 Task: Open Card Card0000000038 in Board Board0000000010 in Workspace WS0000000004 in Trello. Add Member Nikrathi889@gmail.com to Card Card0000000038 in Board Board0000000010 in Workspace WS0000000004 in Trello. Add Yellow Label titled Label0000000038 to Card Card0000000038 in Board Board0000000010 in Workspace WS0000000004 in Trello. Add Checklist CL0000000038 to Card Card0000000038 in Board Board0000000010 in Workspace WS0000000004 in Trello. Add Dates with Start Date as May 08 2023 and Due Date as May 31 2023 to Card Card0000000038 in Board Board0000000010 in Workspace WS0000000004 in Trello
Action: Mouse moved to (116, 374)
Screenshot: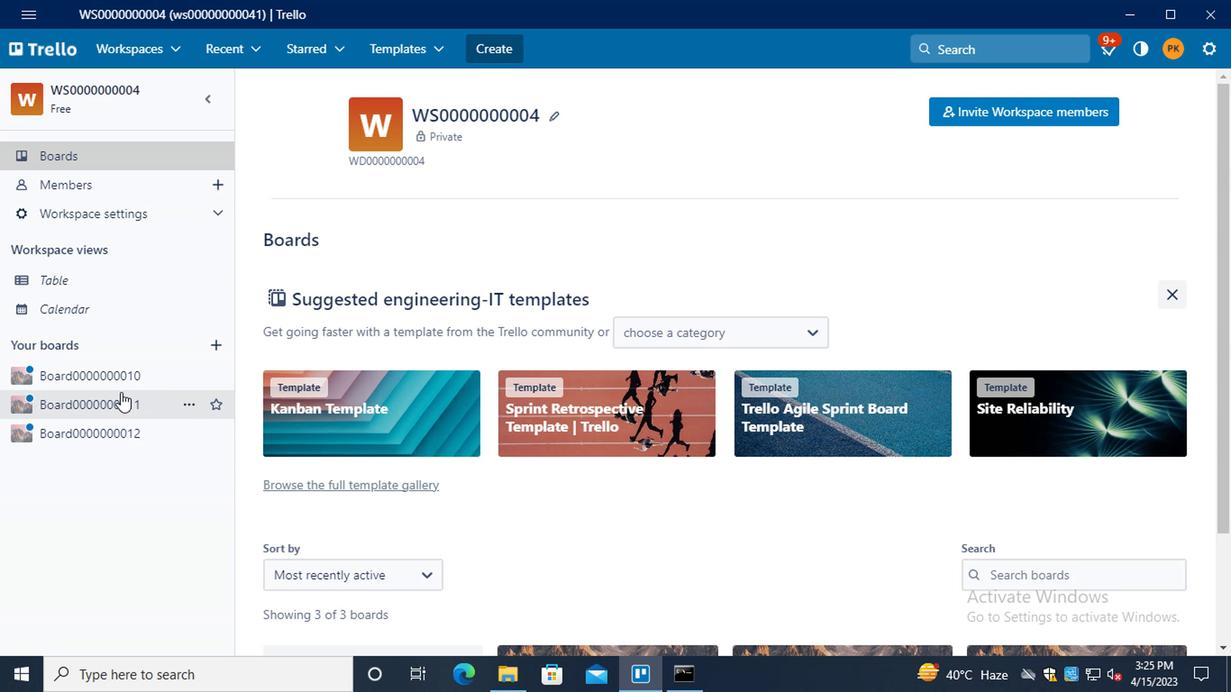 
Action: Mouse pressed left at (116, 374)
Screenshot: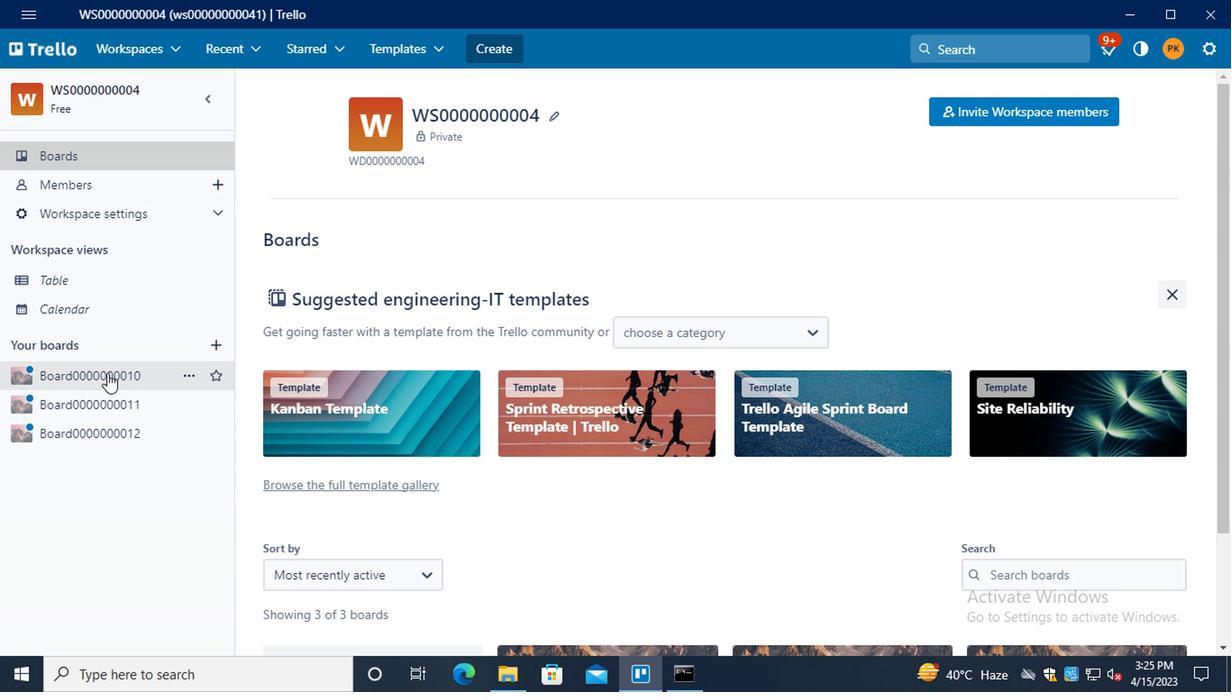 
Action: Mouse moved to (350, 275)
Screenshot: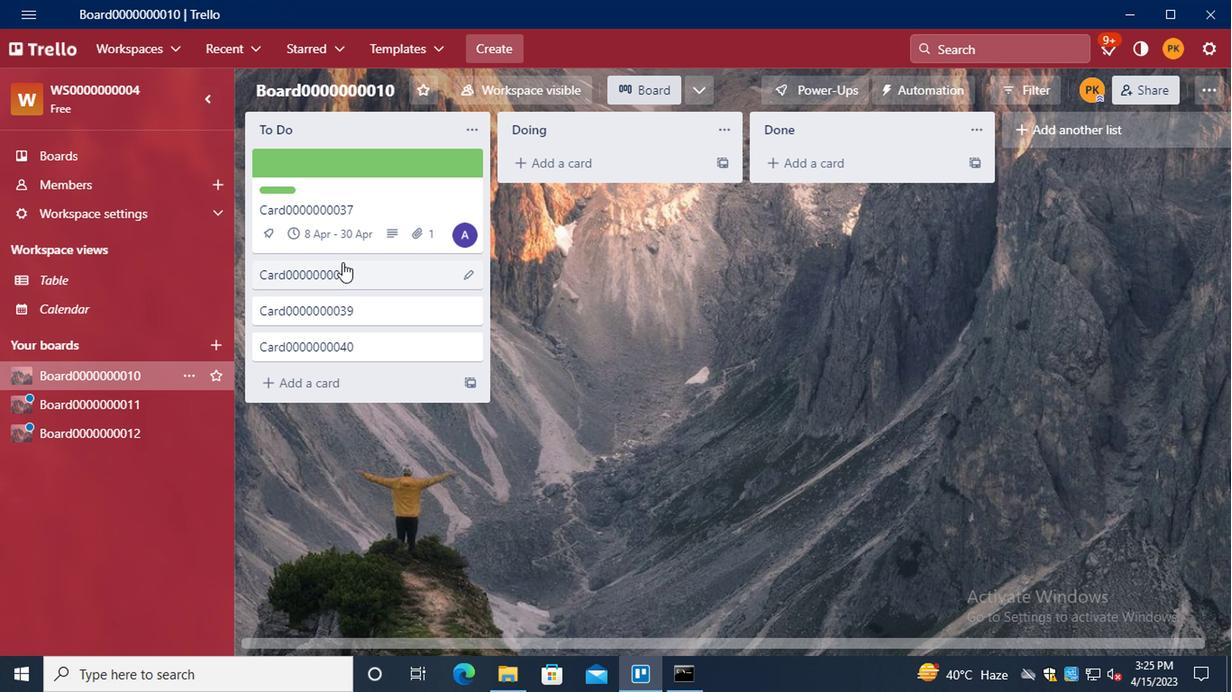 
Action: Mouse pressed left at (350, 275)
Screenshot: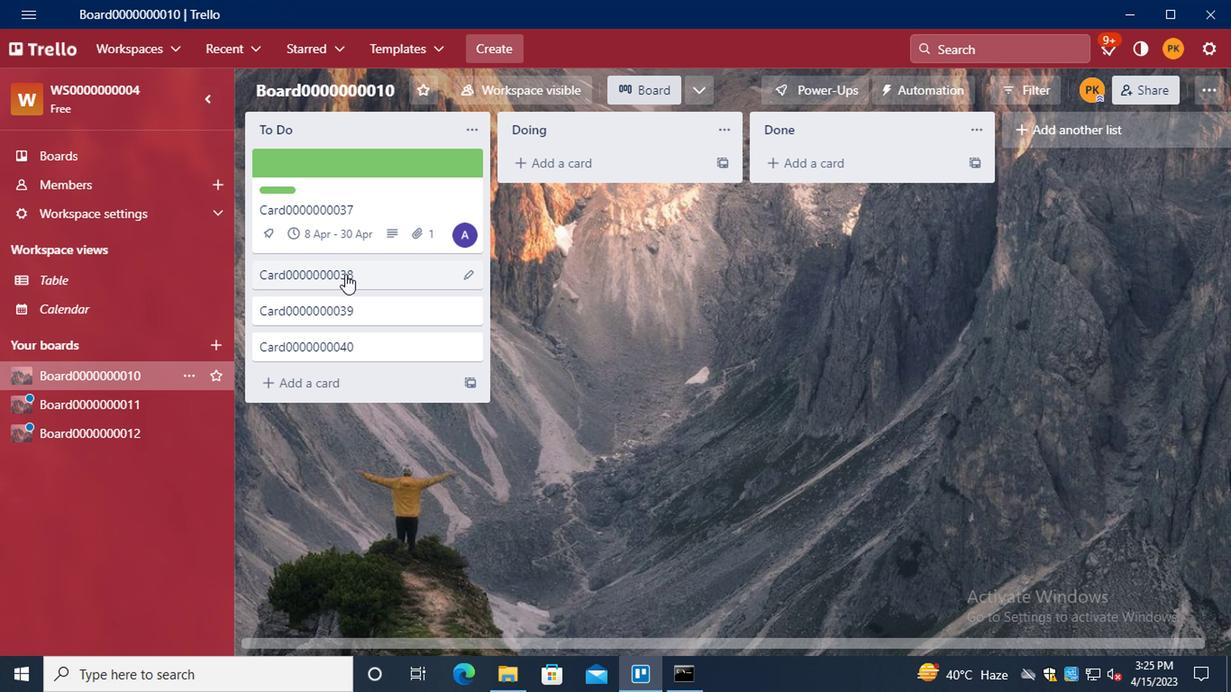 
Action: Mouse moved to (833, 178)
Screenshot: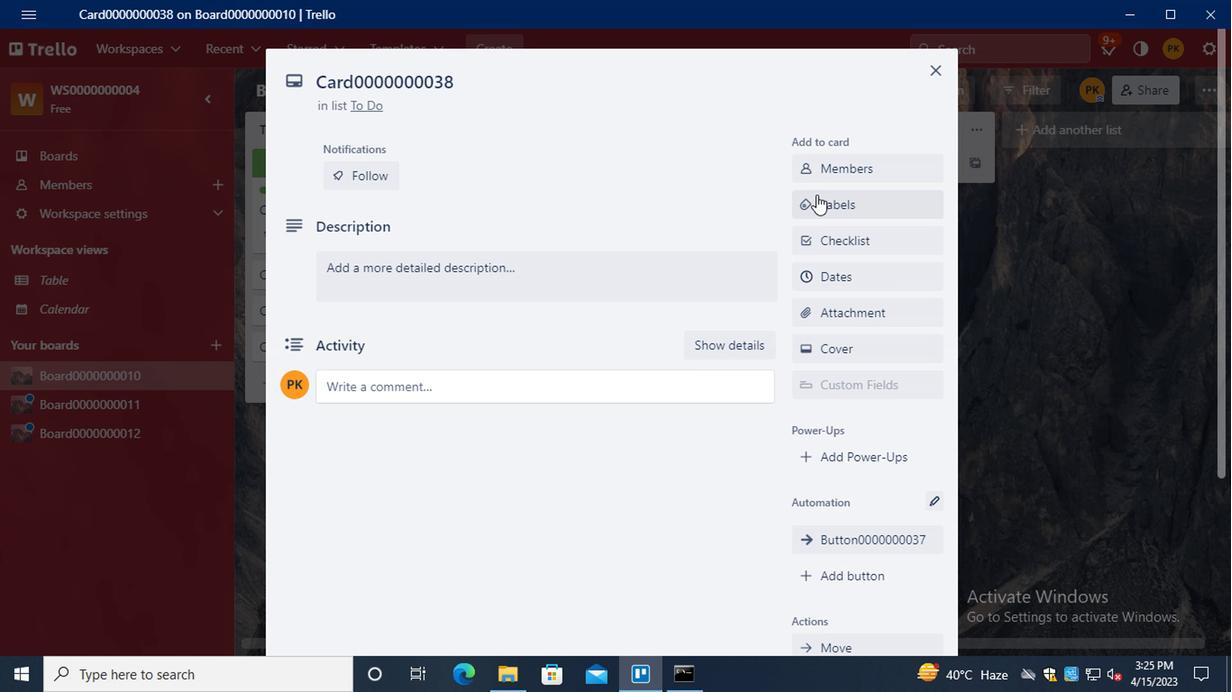 
Action: Mouse pressed left at (833, 178)
Screenshot: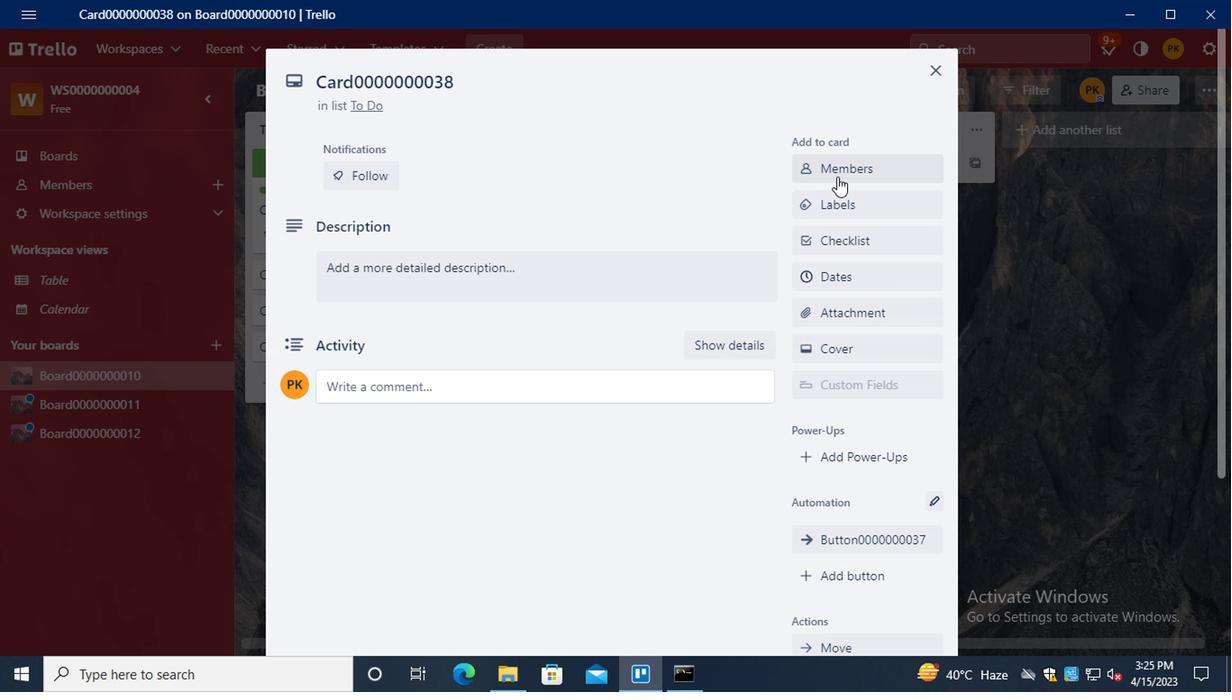 
Action: Mouse moved to (826, 180)
Screenshot: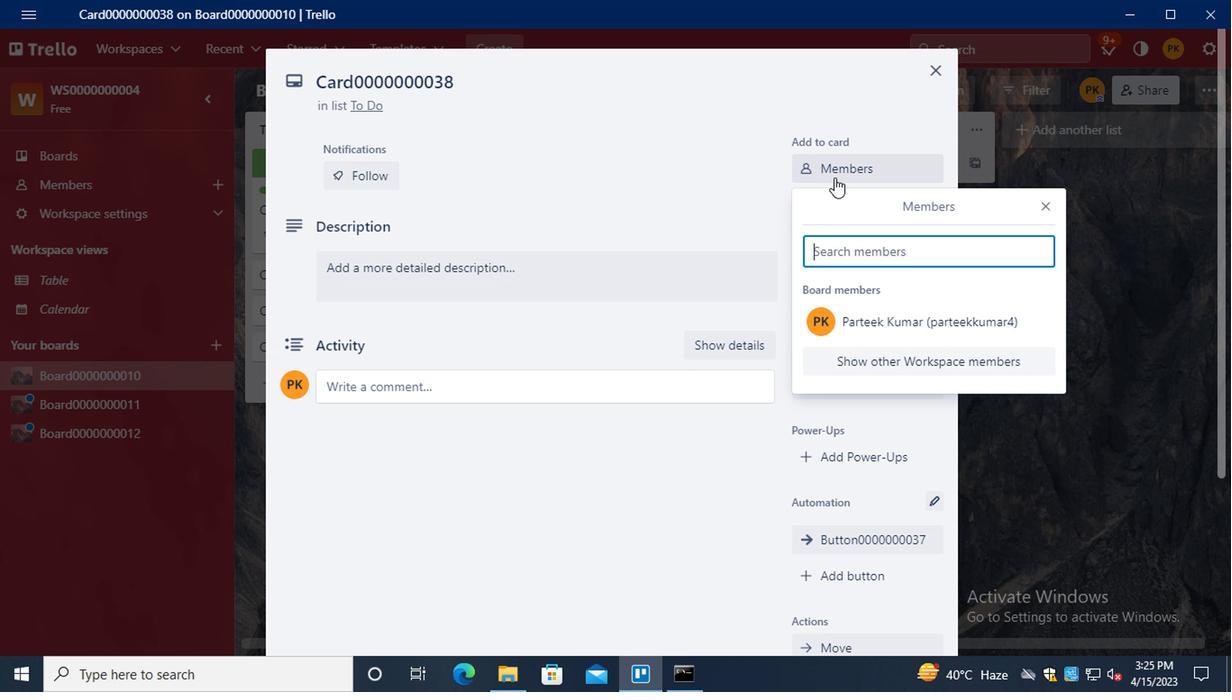 
Action: Key pressed <Key.shift>NI
Screenshot: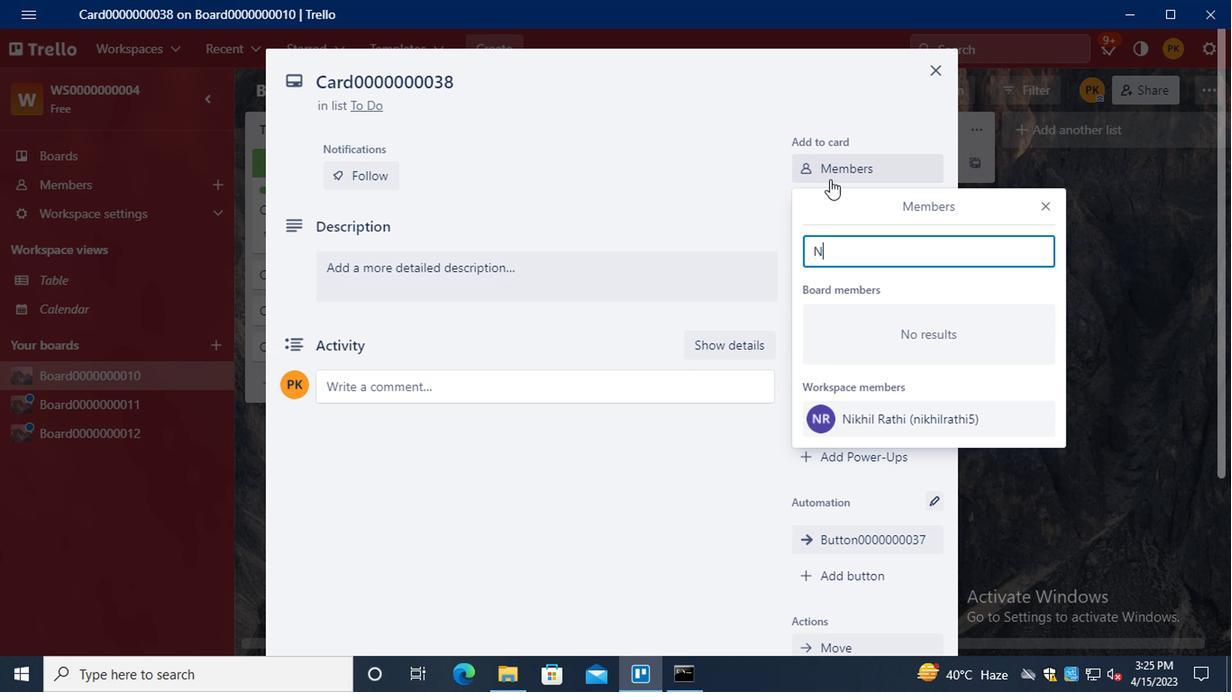 
Action: Mouse moved to (860, 423)
Screenshot: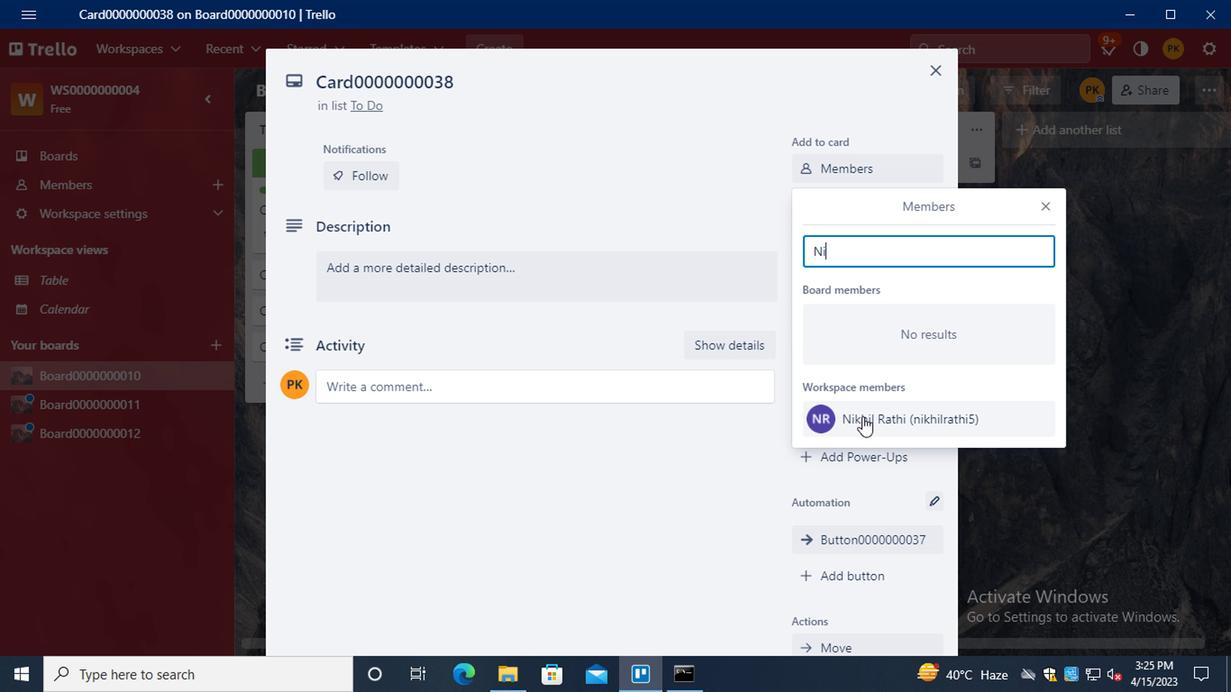 
Action: Mouse pressed left at (860, 423)
Screenshot: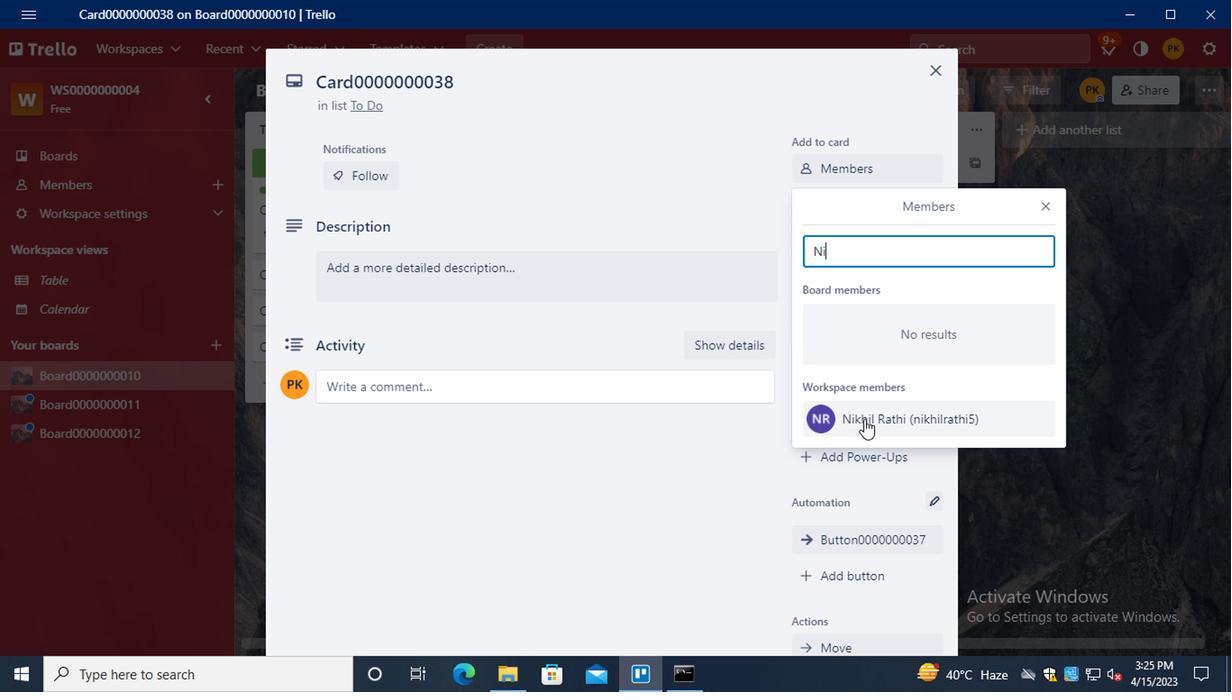 
Action: Mouse moved to (1039, 207)
Screenshot: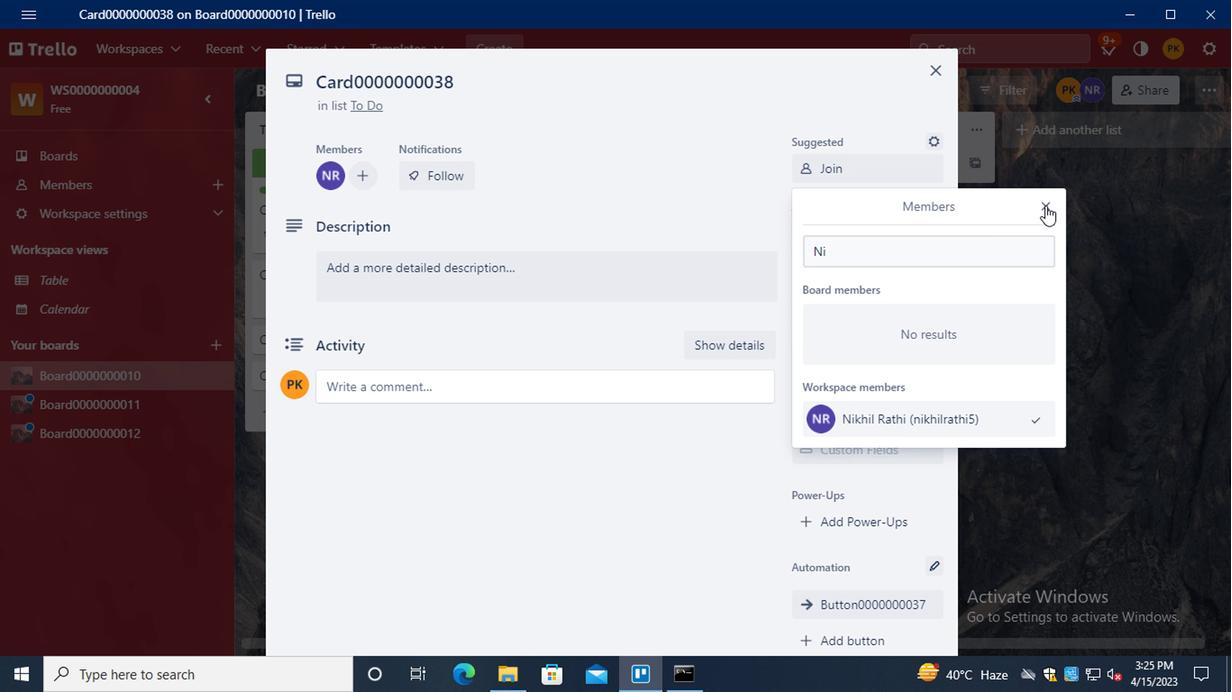 
Action: Mouse pressed left at (1039, 207)
Screenshot: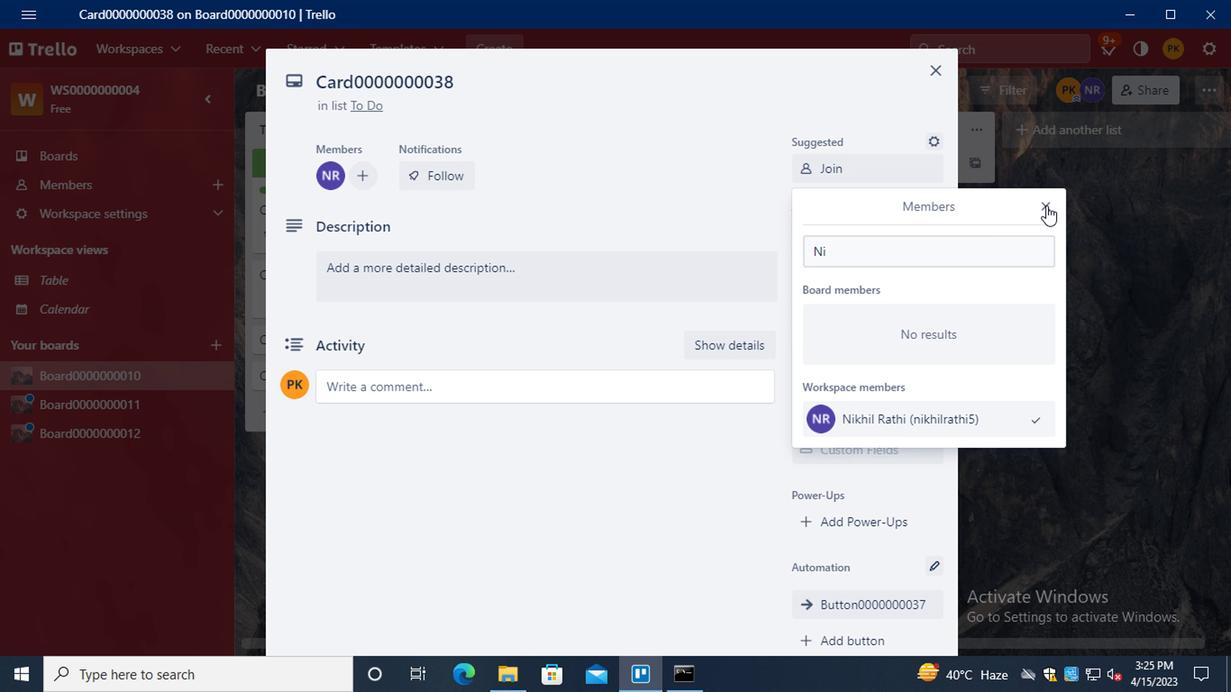 
Action: Mouse moved to (865, 273)
Screenshot: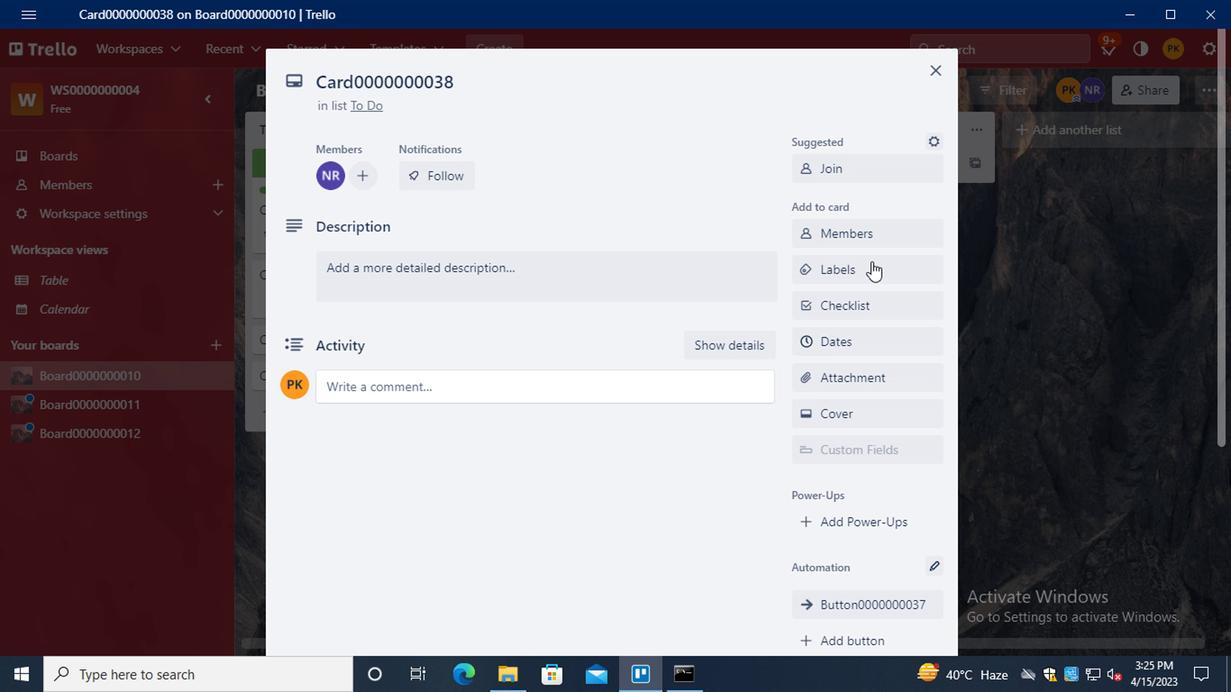 
Action: Mouse pressed left at (865, 273)
Screenshot: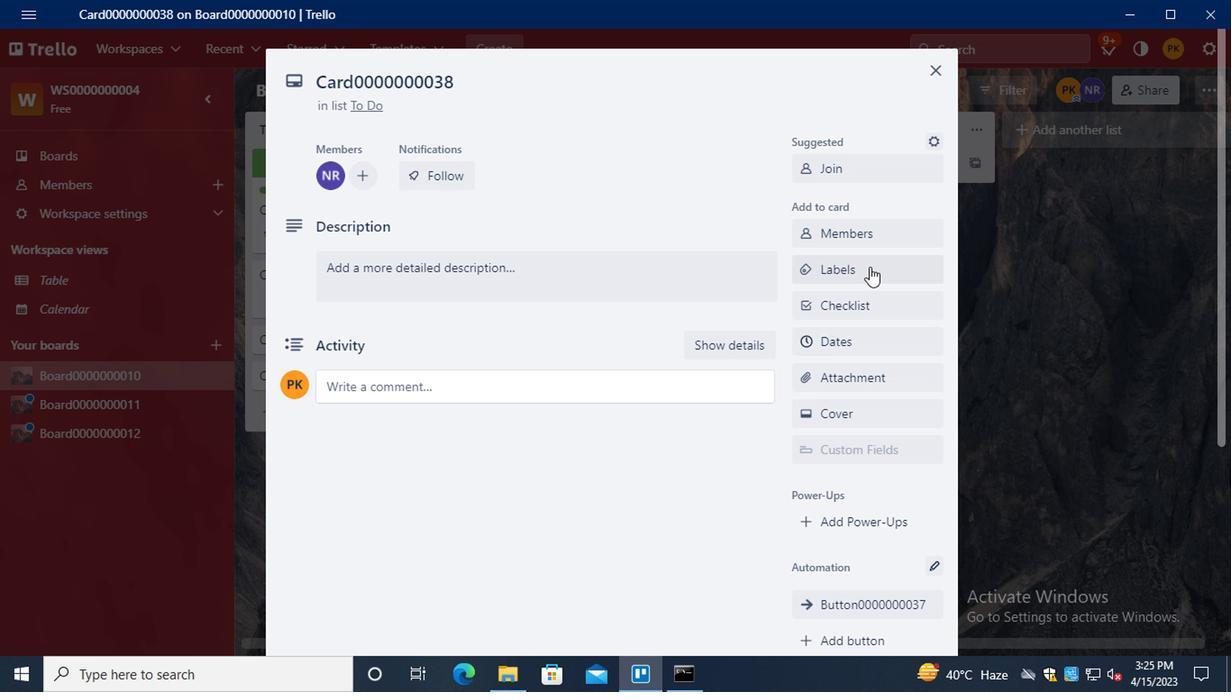 
Action: Mouse moved to (889, 433)
Screenshot: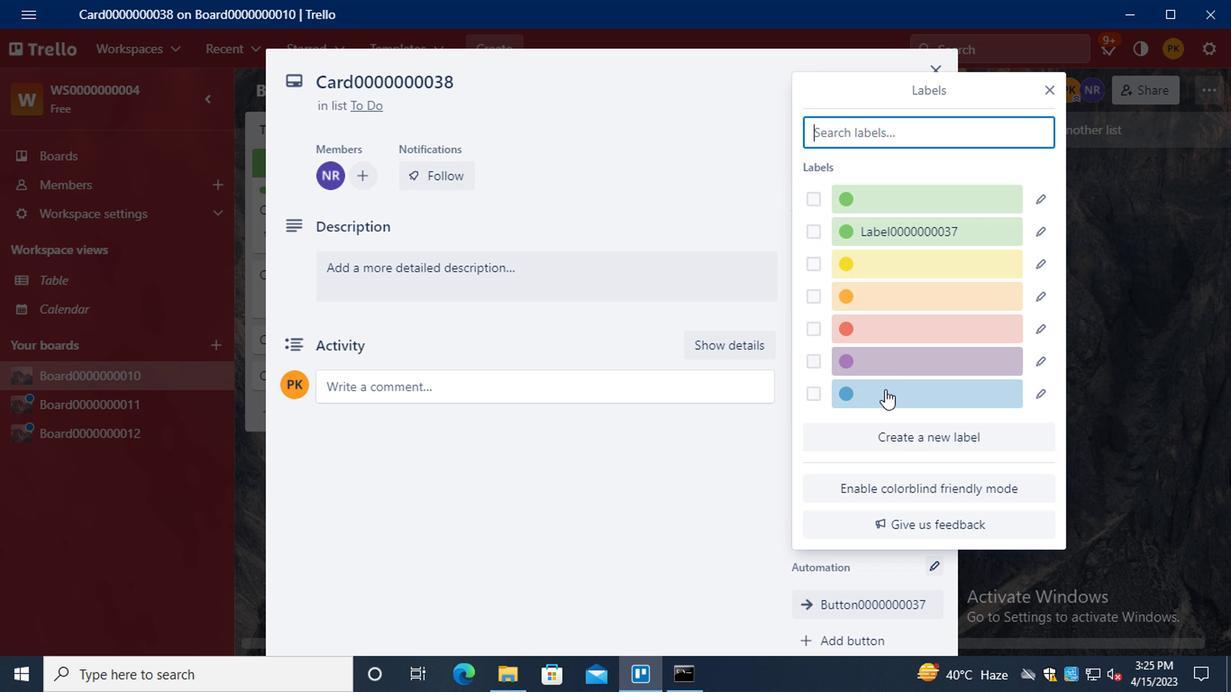 
Action: Mouse pressed left at (889, 433)
Screenshot: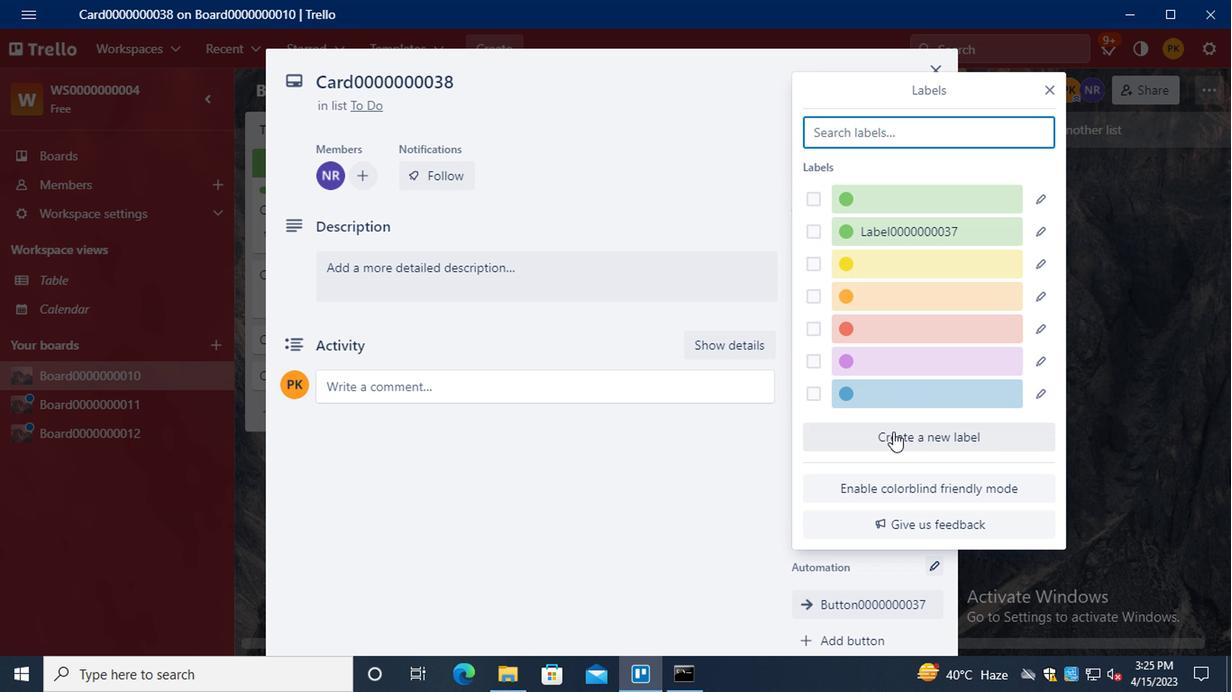 
Action: Mouse moved to (889, 433)
Screenshot: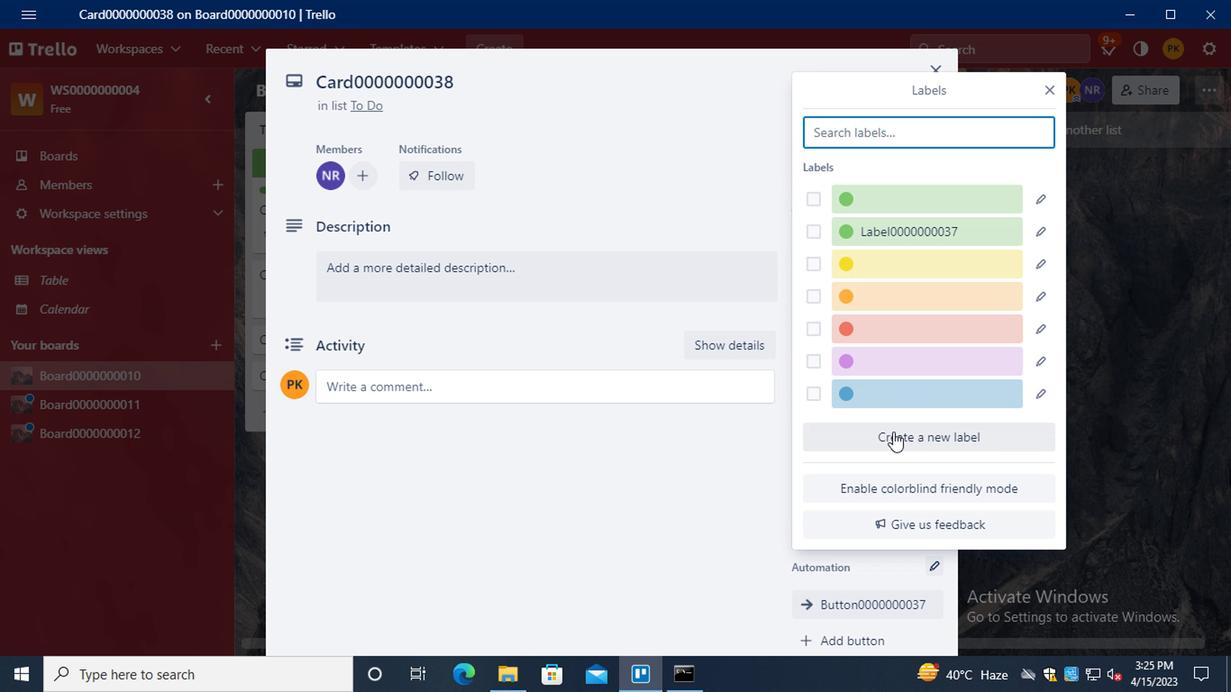 
Action: Key pressed <Key.shift>LABEL
Screenshot: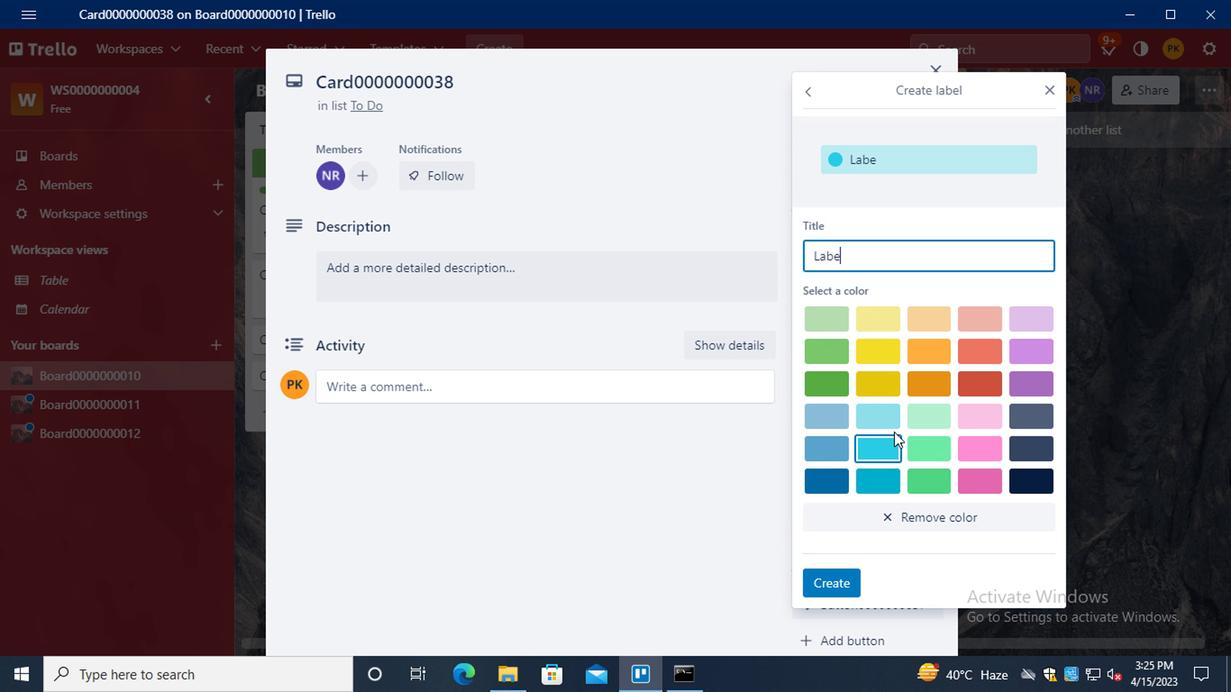 
Action: Mouse moved to (889, 433)
Screenshot: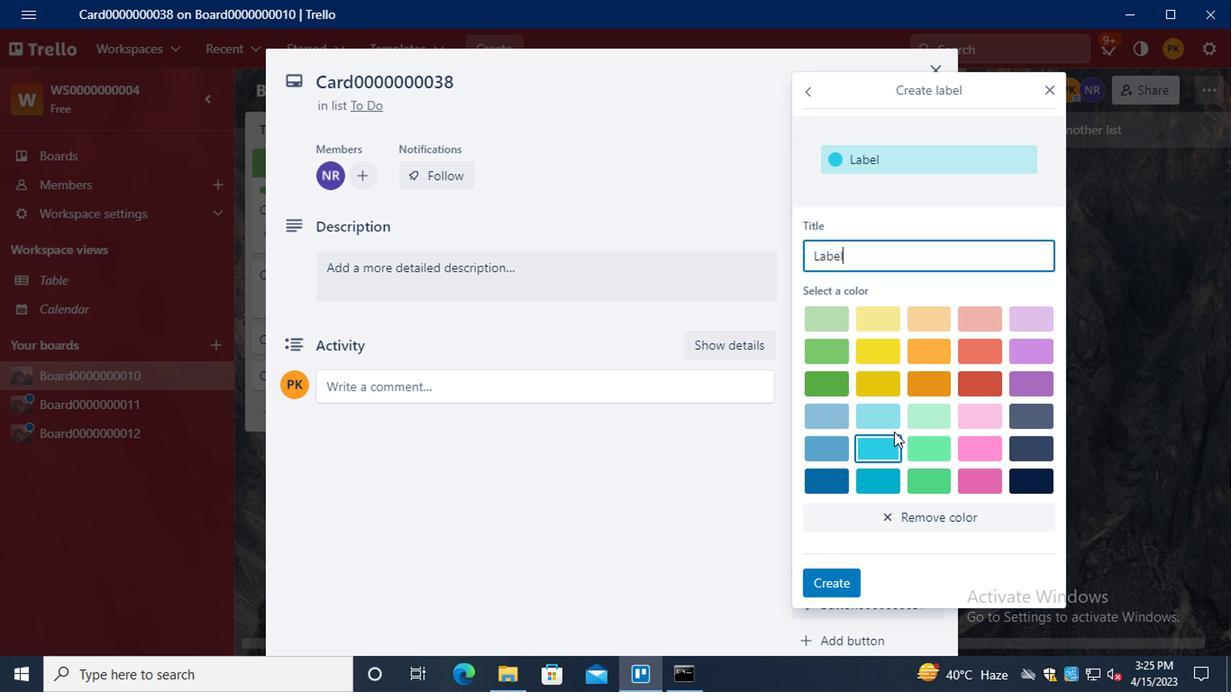 
Action: Key pressed 0000000038
Screenshot: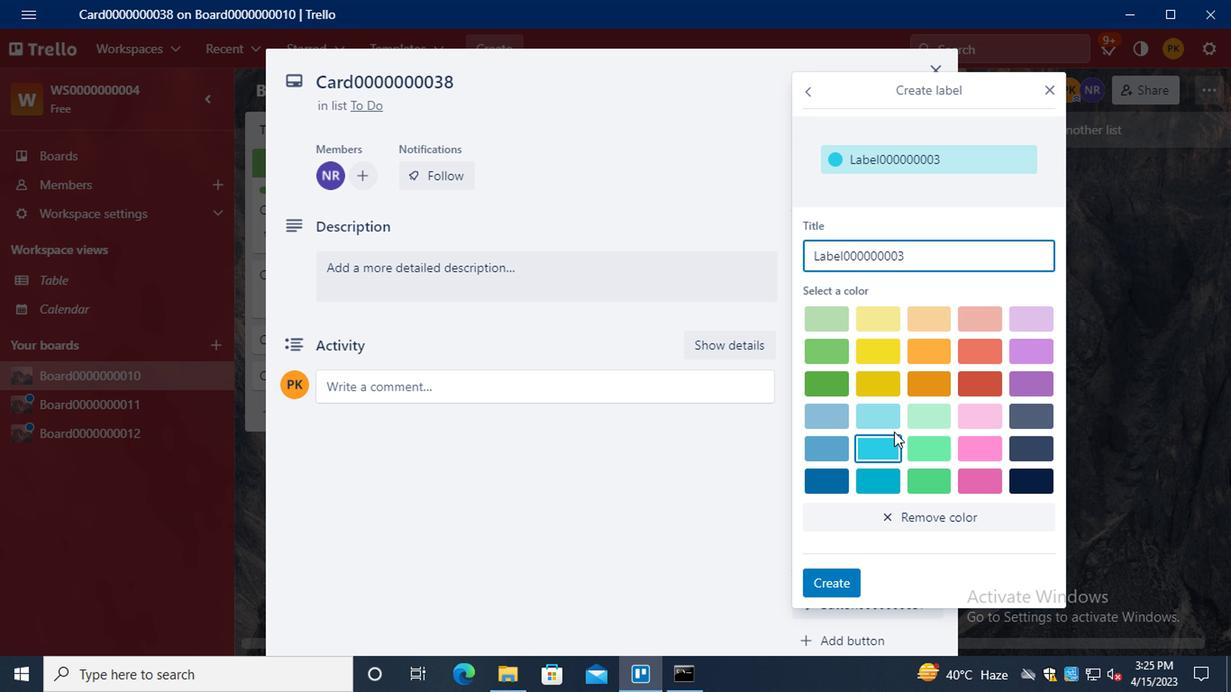 
Action: Mouse moved to (883, 345)
Screenshot: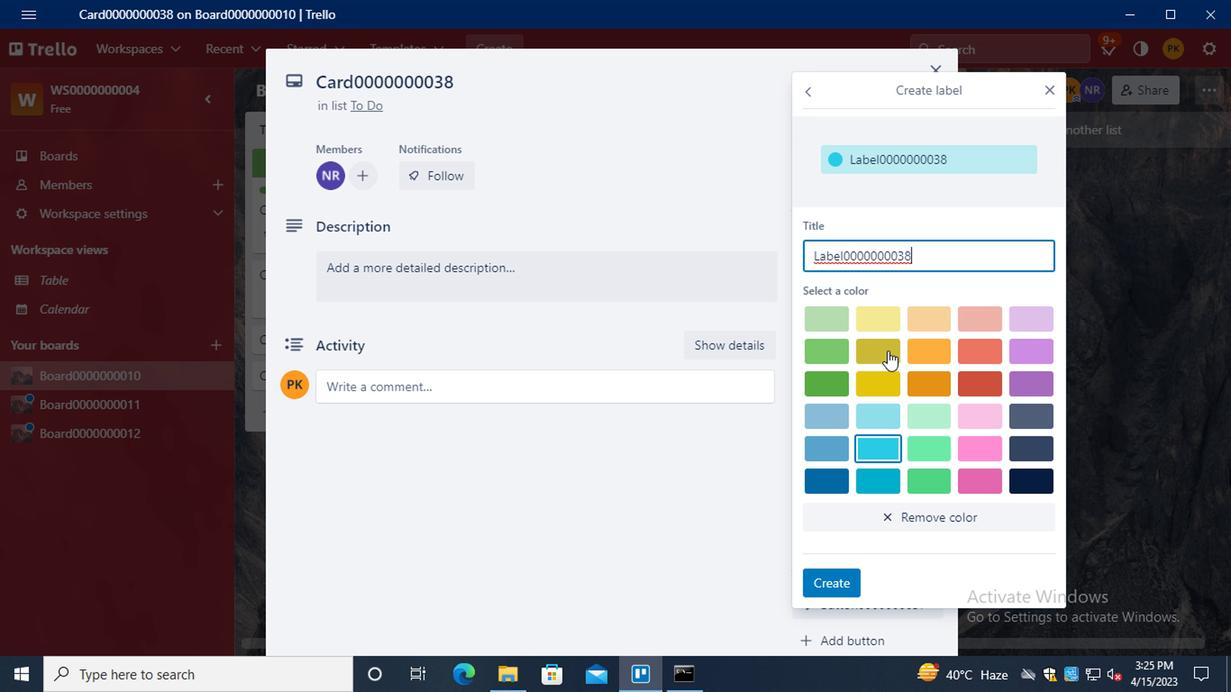 
Action: Mouse pressed left at (883, 345)
Screenshot: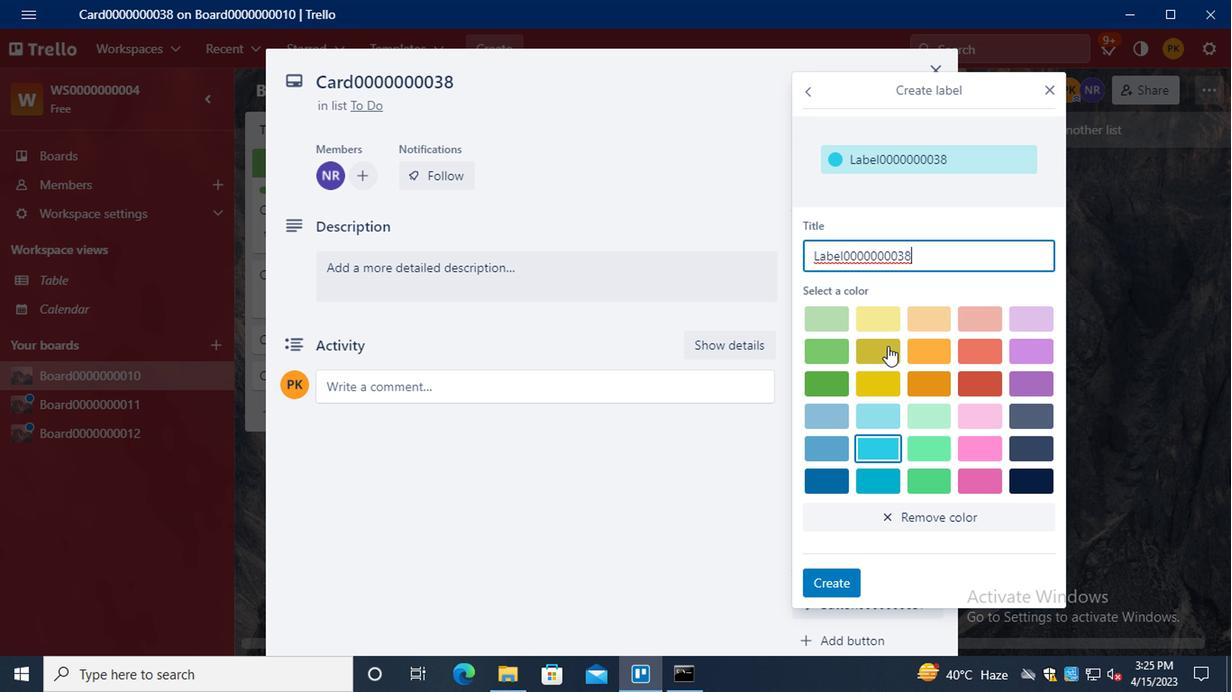 
Action: Mouse moved to (823, 571)
Screenshot: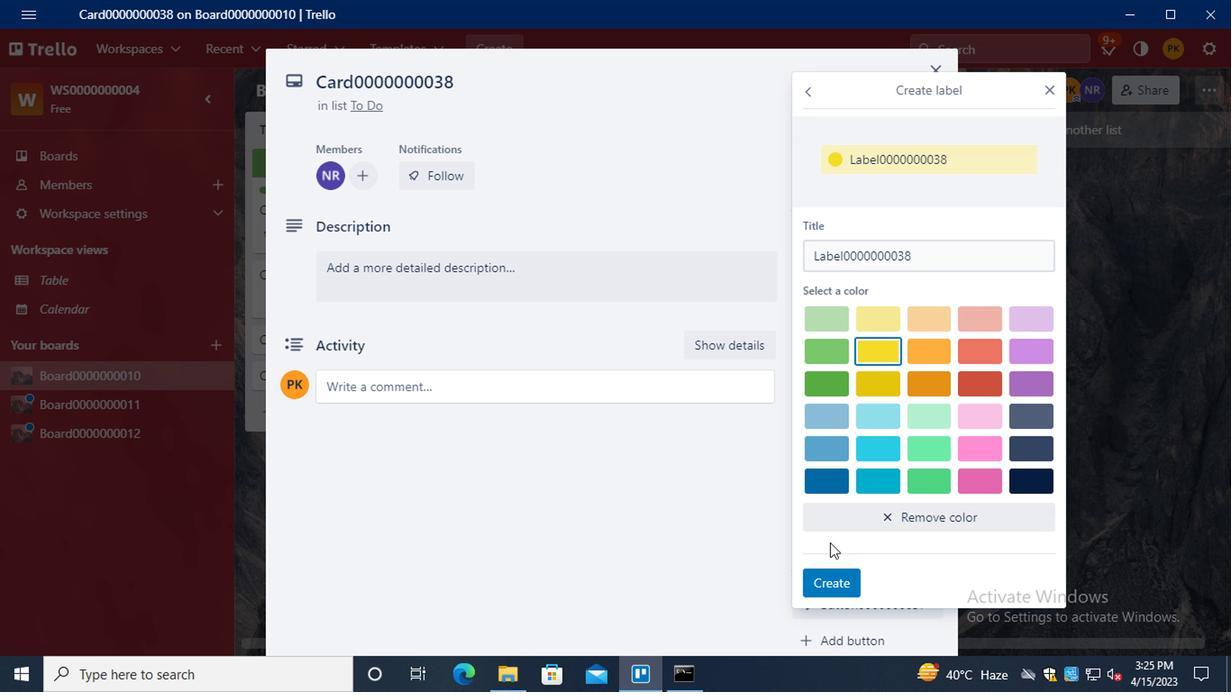 
Action: Mouse pressed left at (823, 571)
Screenshot: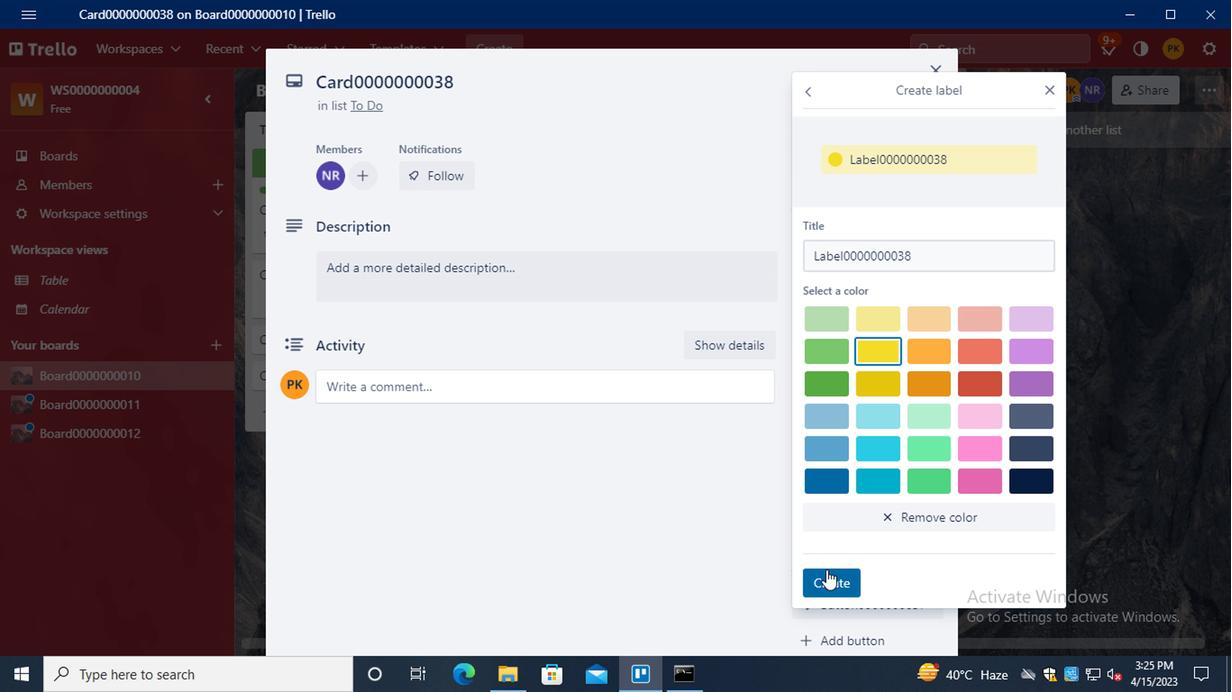 
Action: Mouse moved to (1044, 91)
Screenshot: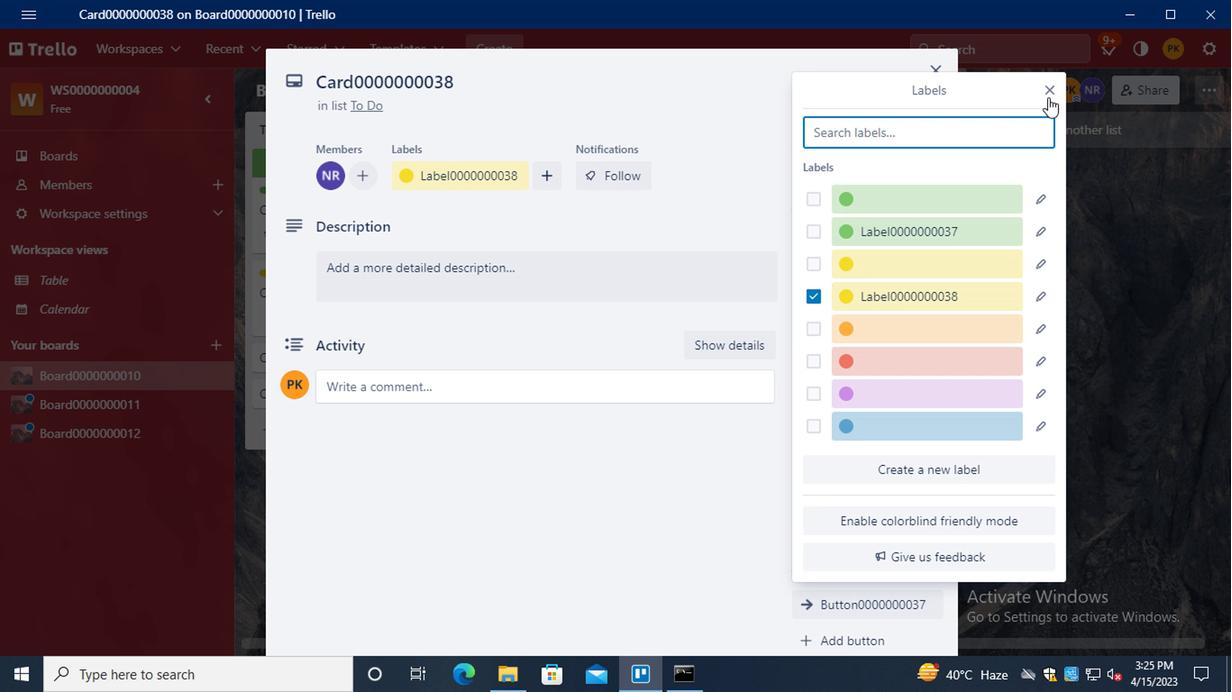 
Action: Mouse pressed left at (1044, 91)
Screenshot: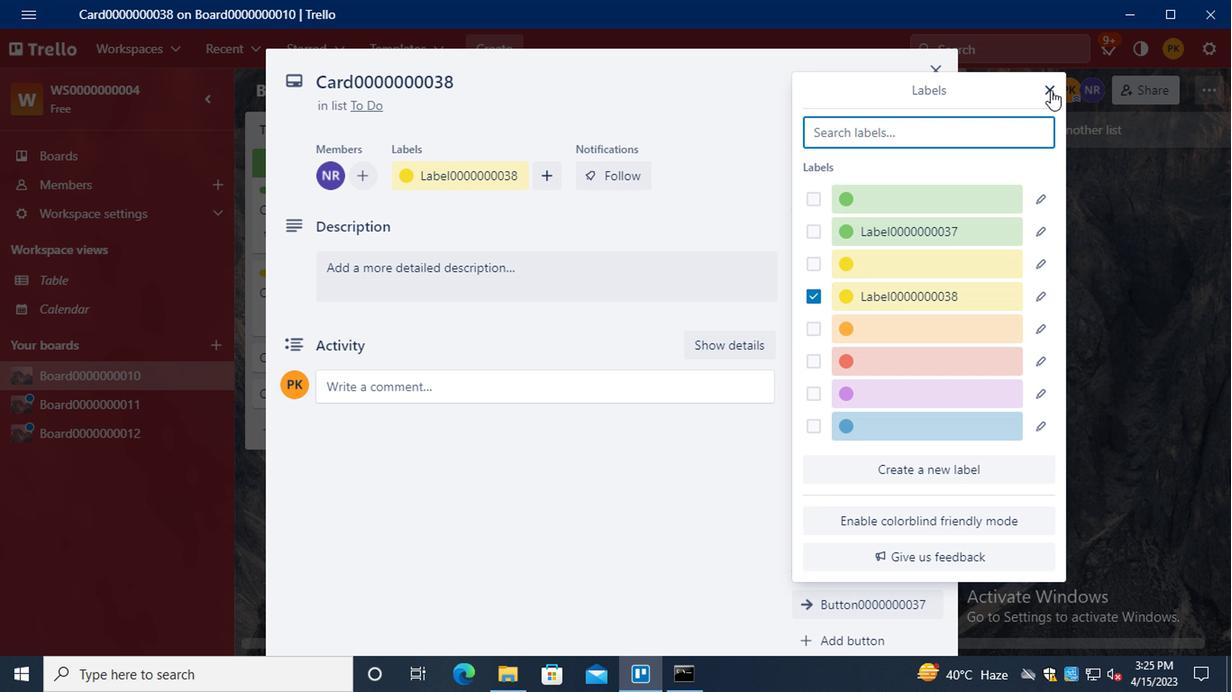 
Action: Mouse moved to (839, 304)
Screenshot: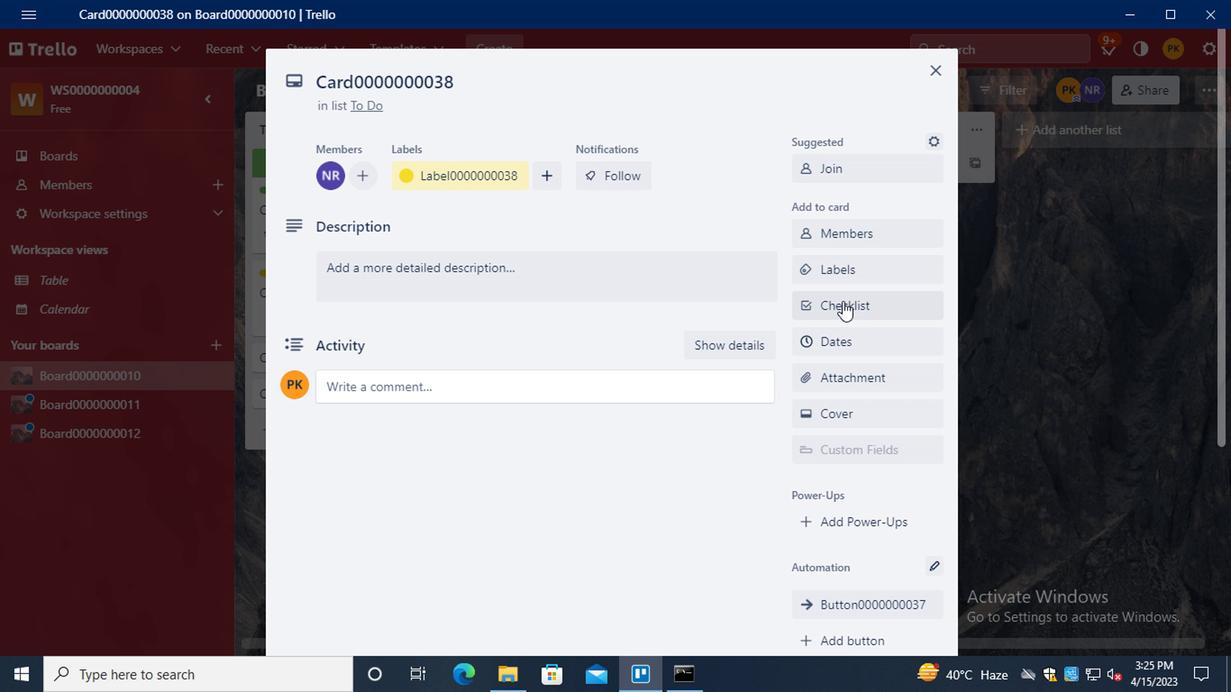 
Action: Mouse pressed left at (839, 304)
Screenshot: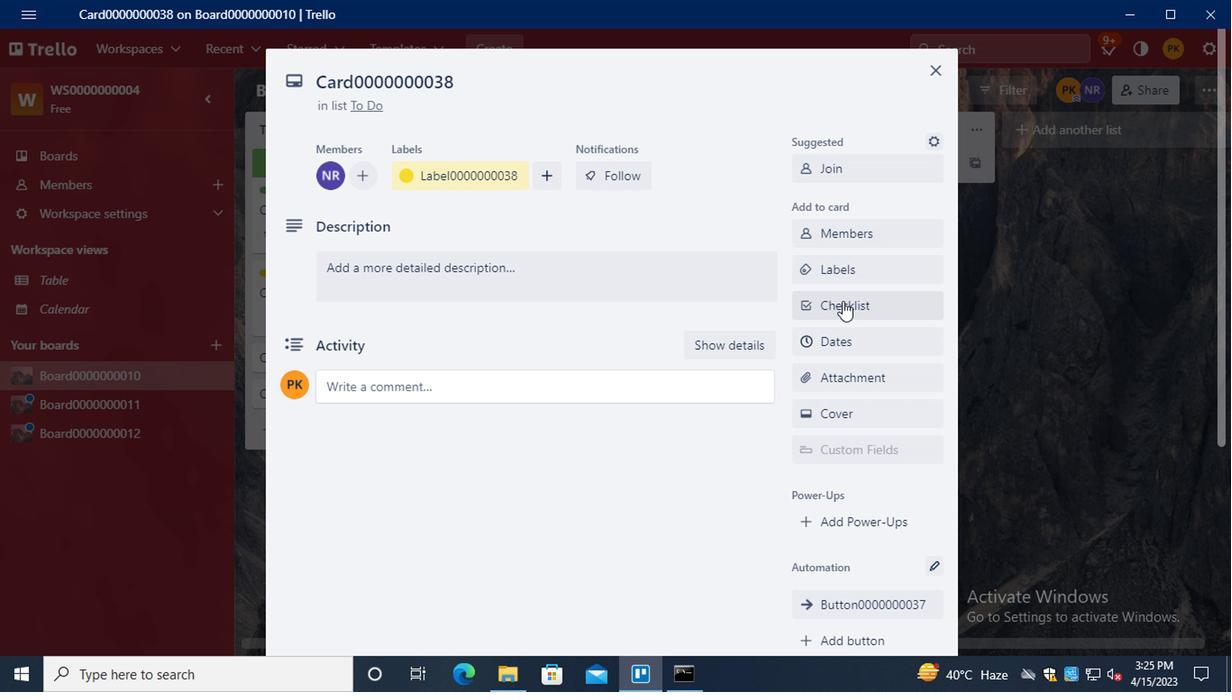 
Action: Key pressed <Key.shift>CL0000000038
Screenshot: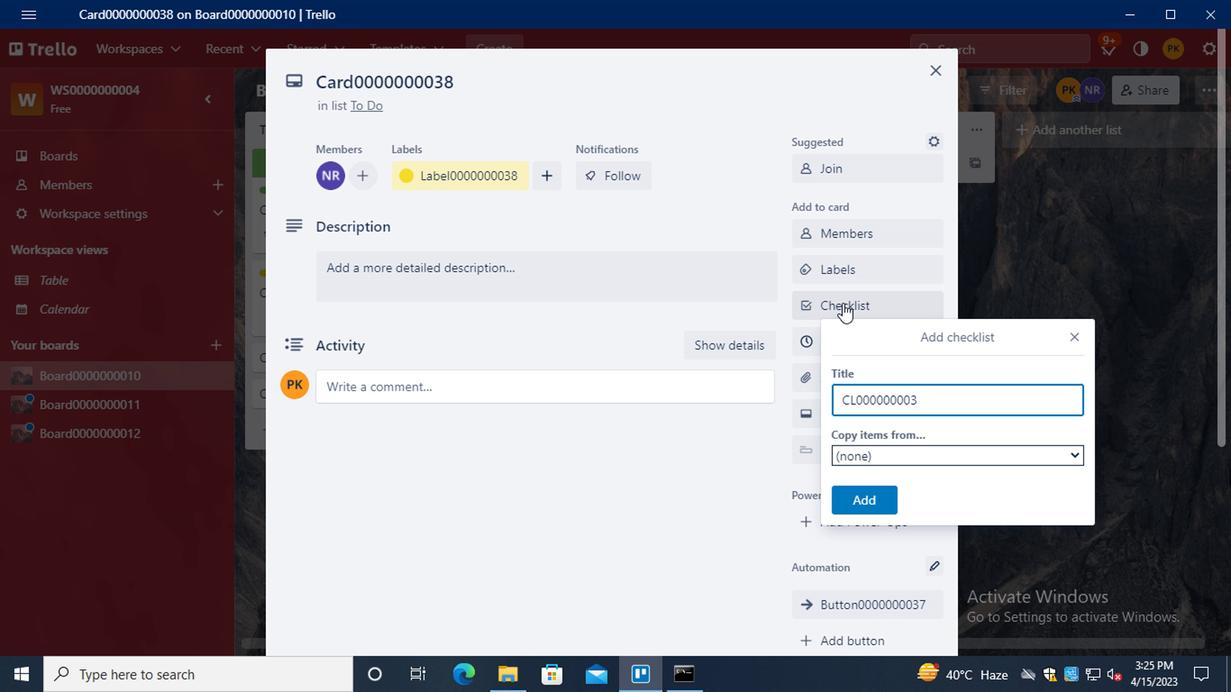 
Action: Mouse moved to (856, 500)
Screenshot: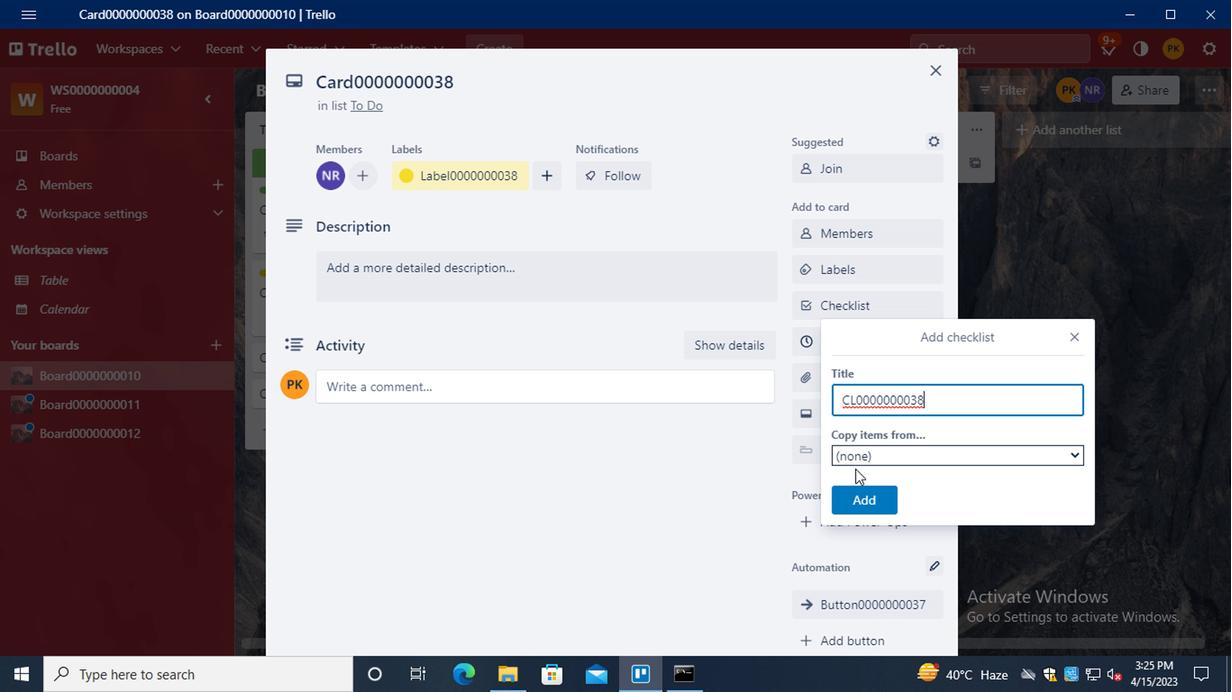 
Action: Mouse pressed left at (856, 500)
Screenshot: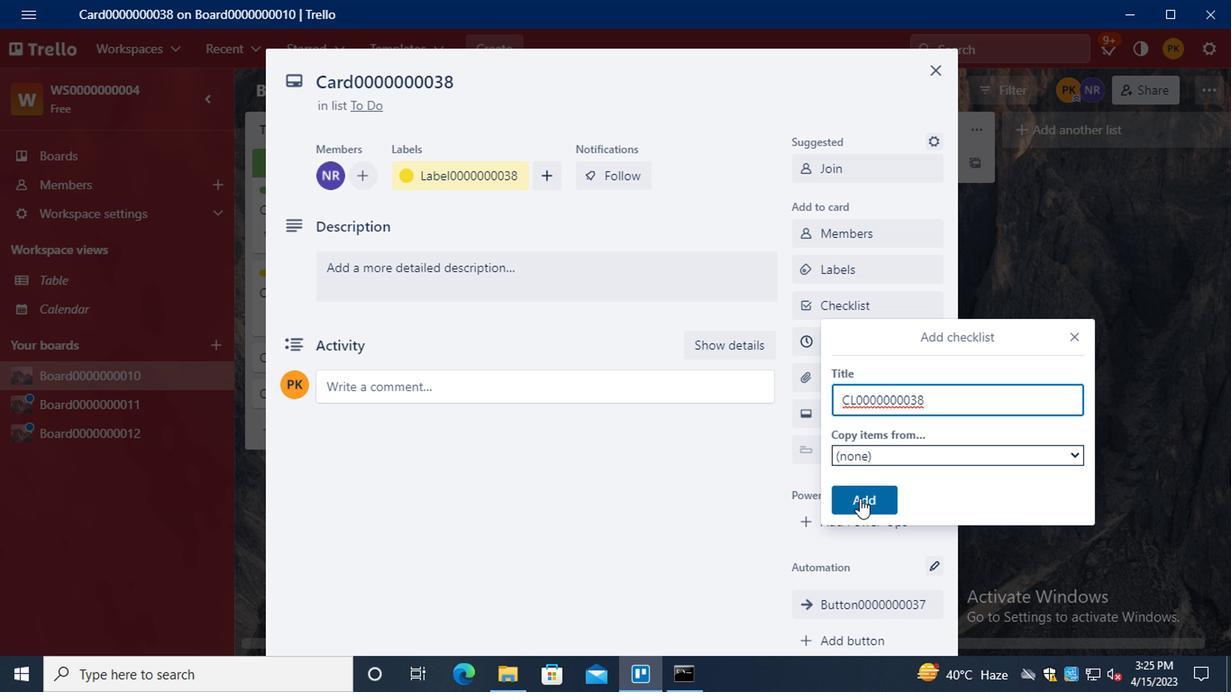 
Action: Mouse moved to (835, 341)
Screenshot: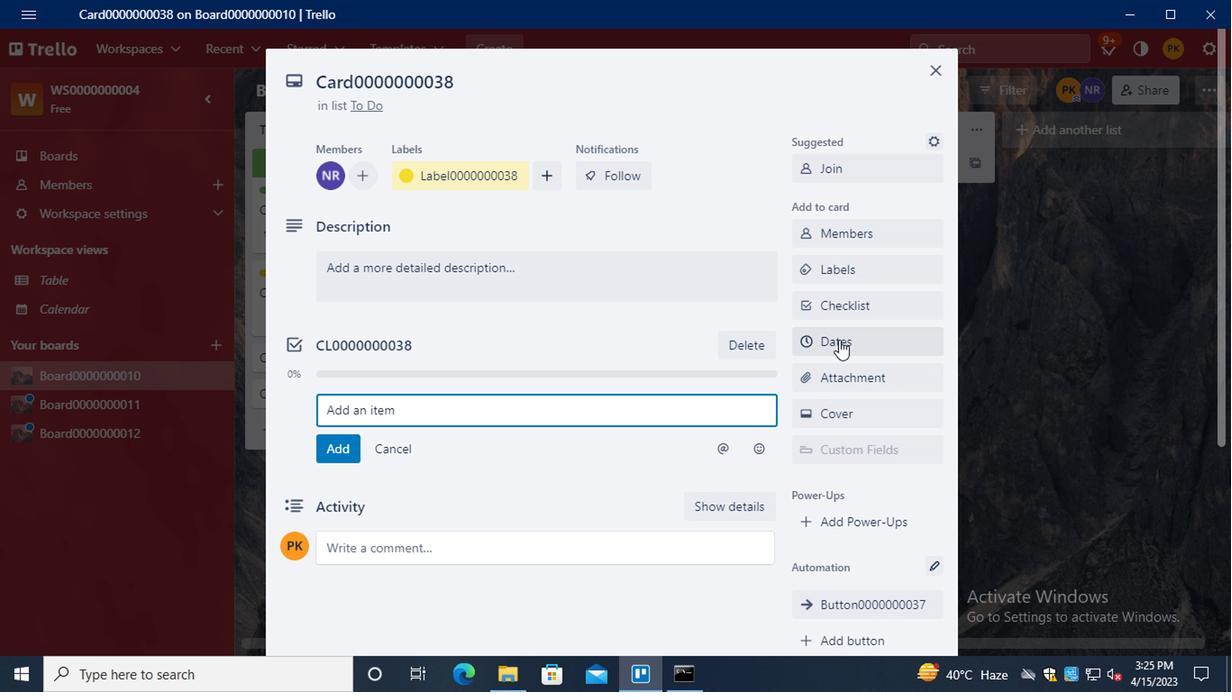 
Action: Mouse pressed left at (835, 341)
Screenshot: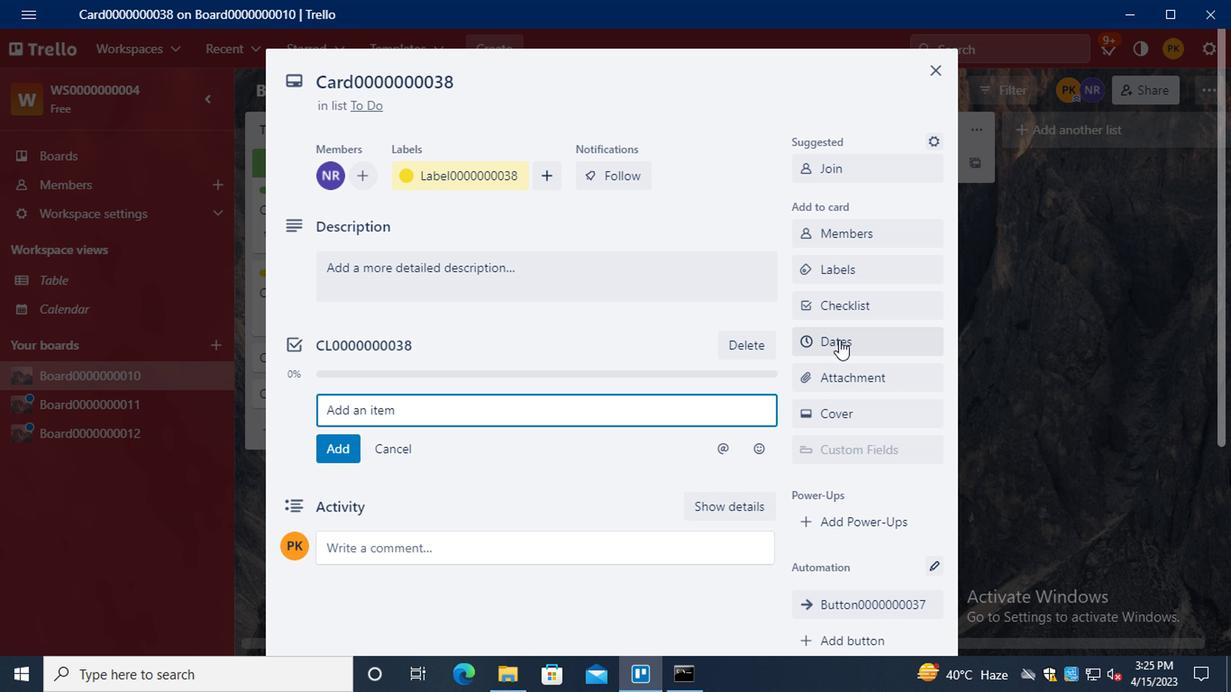 
Action: Mouse moved to (803, 418)
Screenshot: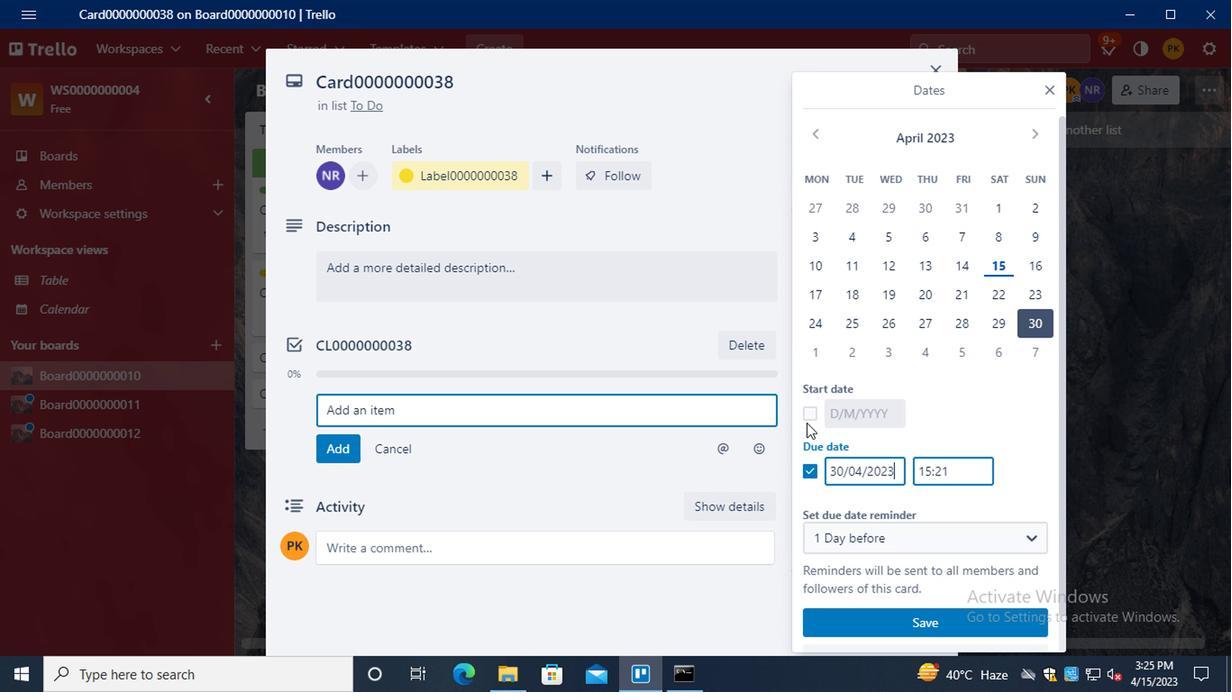 
Action: Mouse pressed left at (803, 418)
Screenshot: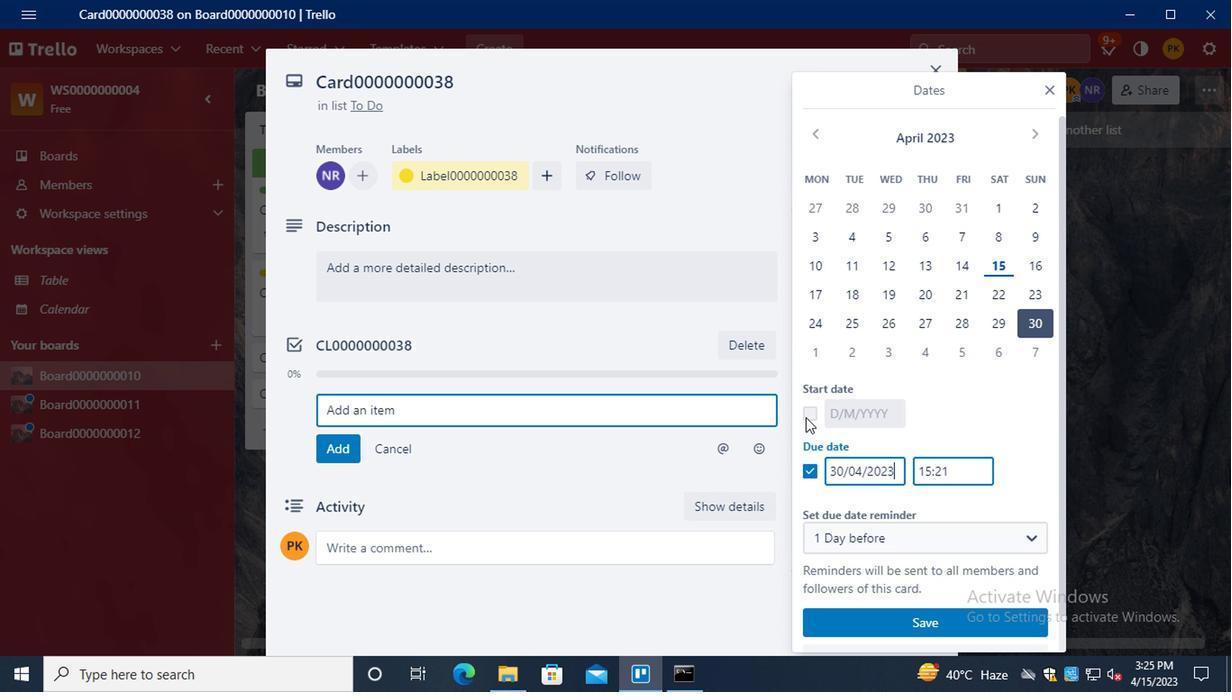 
Action: Mouse moved to (1026, 137)
Screenshot: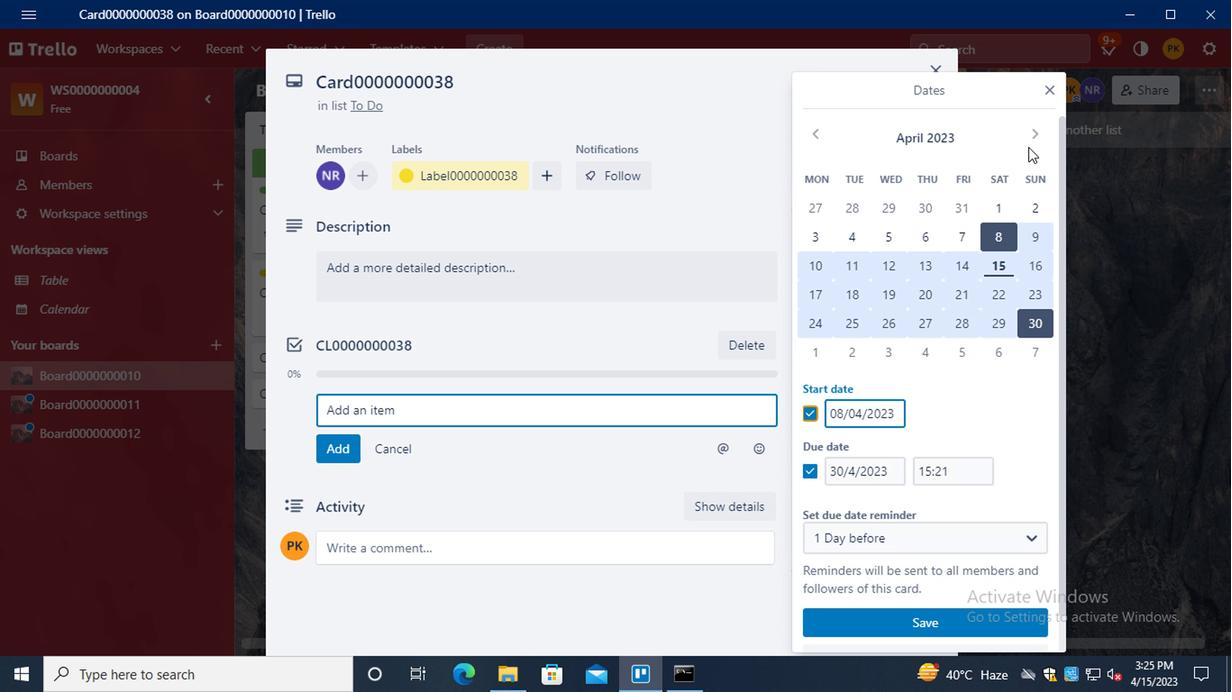 
Action: Mouse pressed left at (1026, 137)
Screenshot: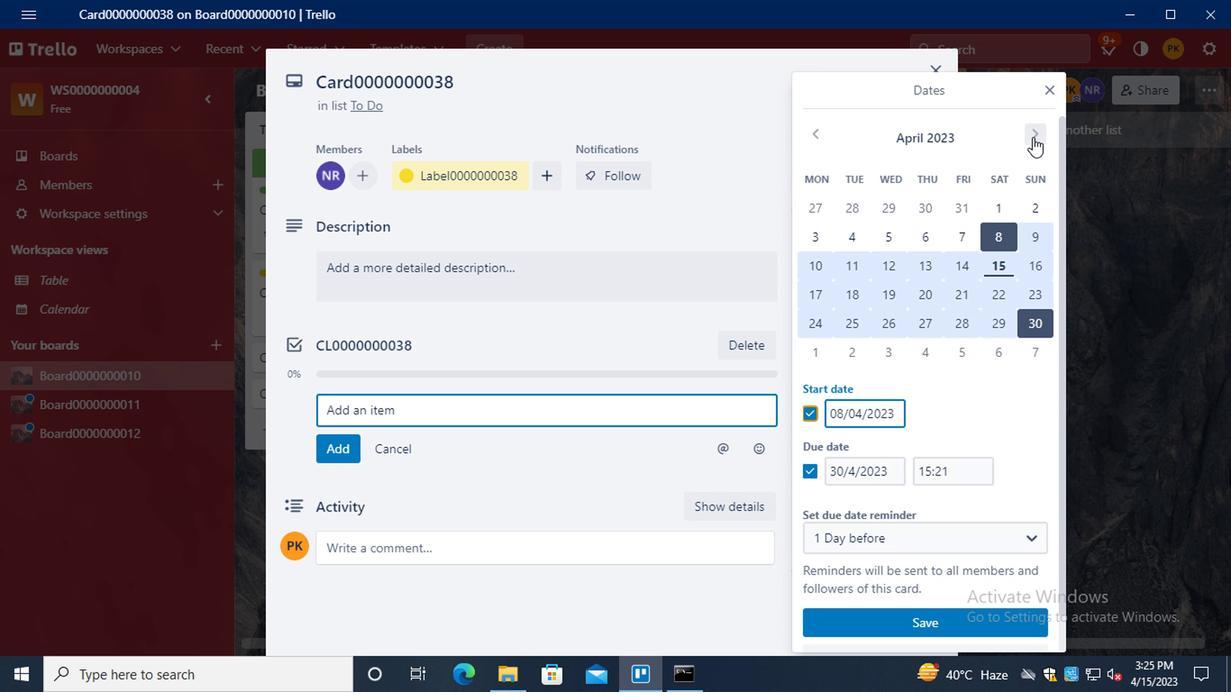 
Action: Mouse moved to (815, 232)
Screenshot: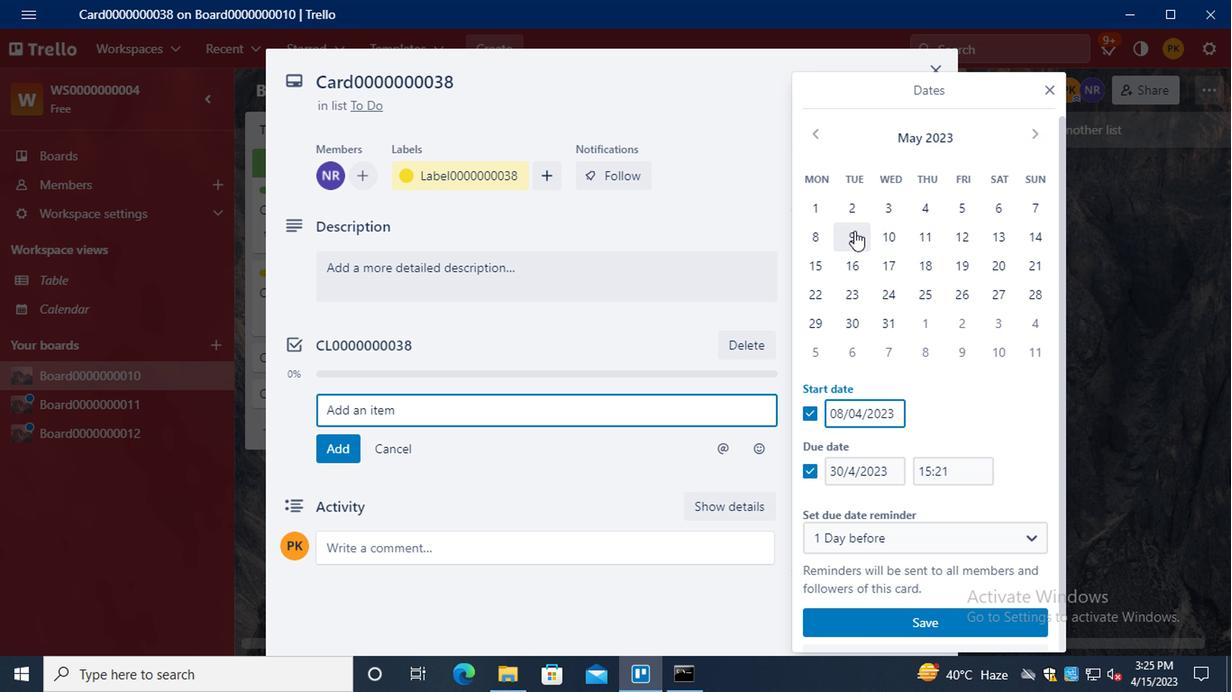 
Action: Mouse pressed left at (815, 232)
Screenshot: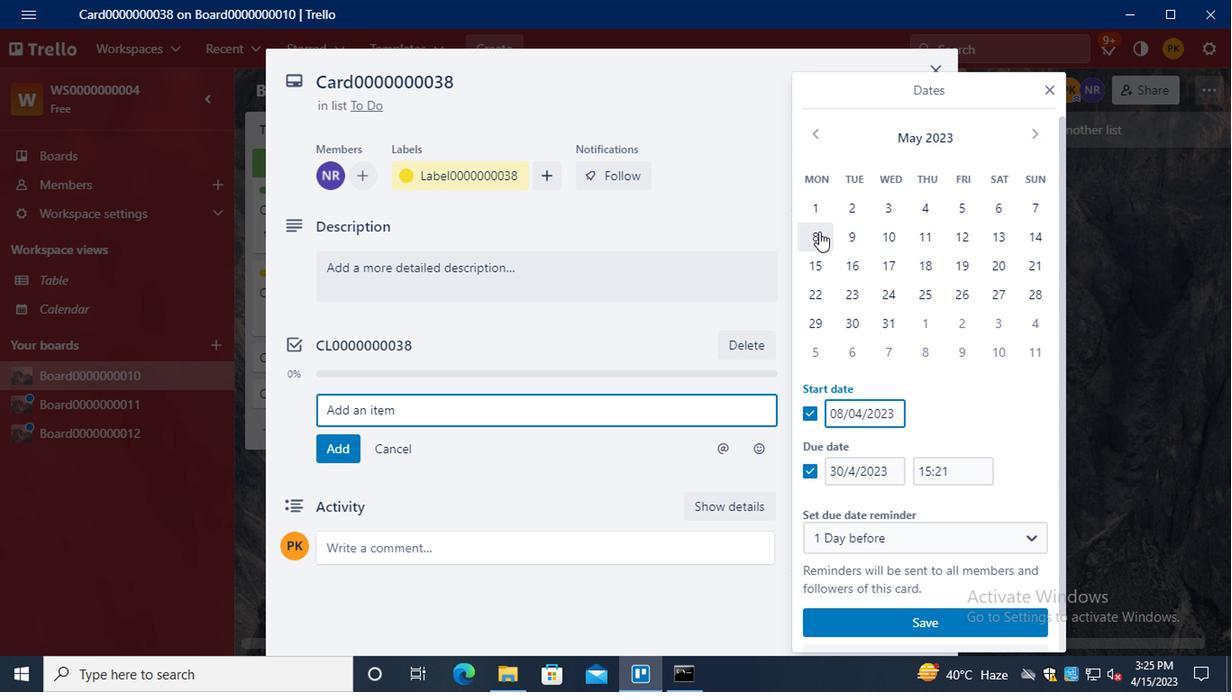 
Action: Mouse moved to (885, 321)
Screenshot: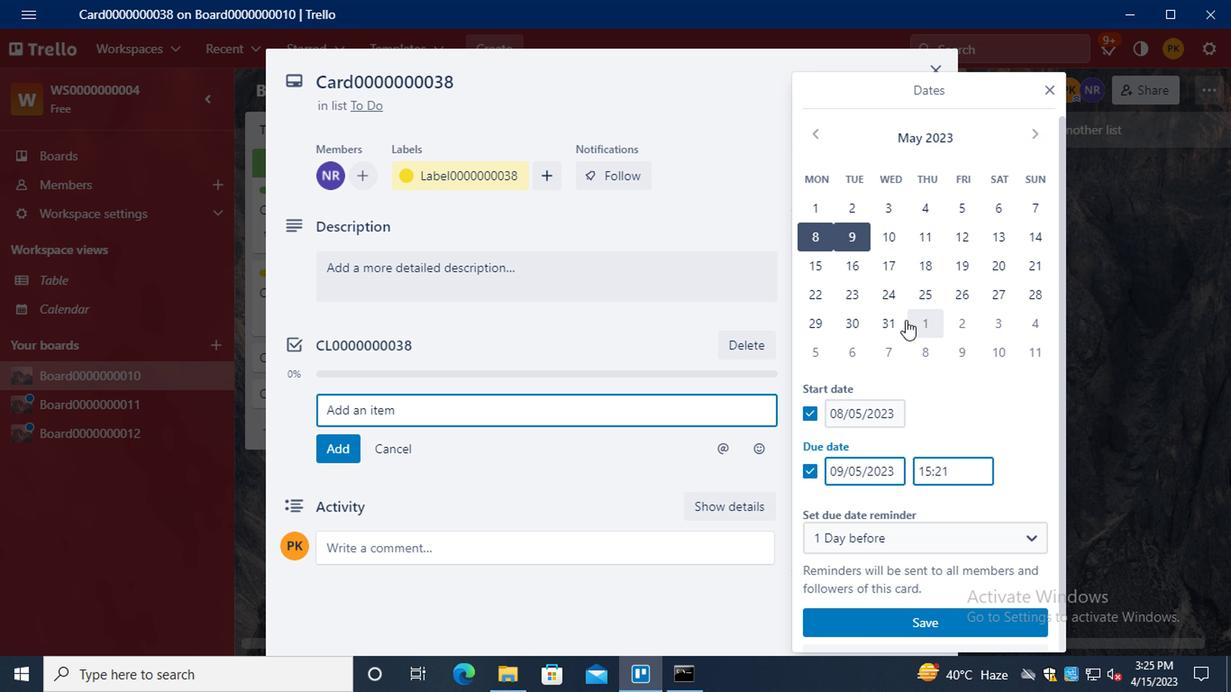 
Action: Mouse pressed left at (885, 321)
Screenshot: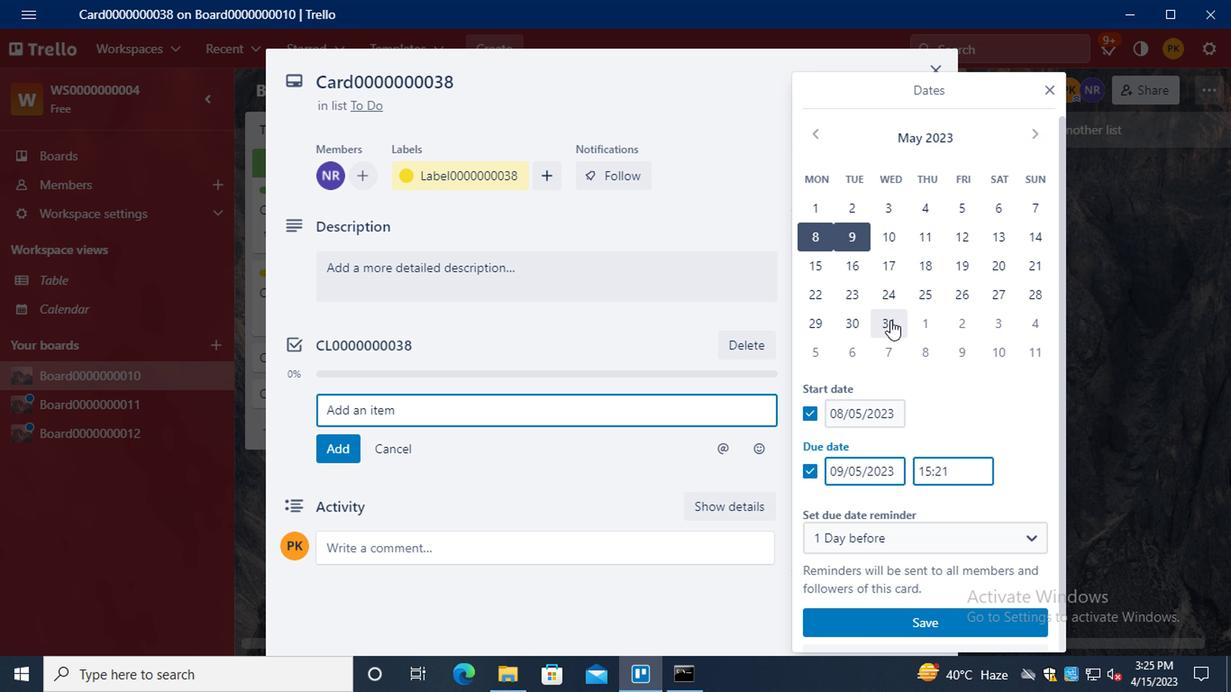 
Action: Mouse moved to (896, 626)
Screenshot: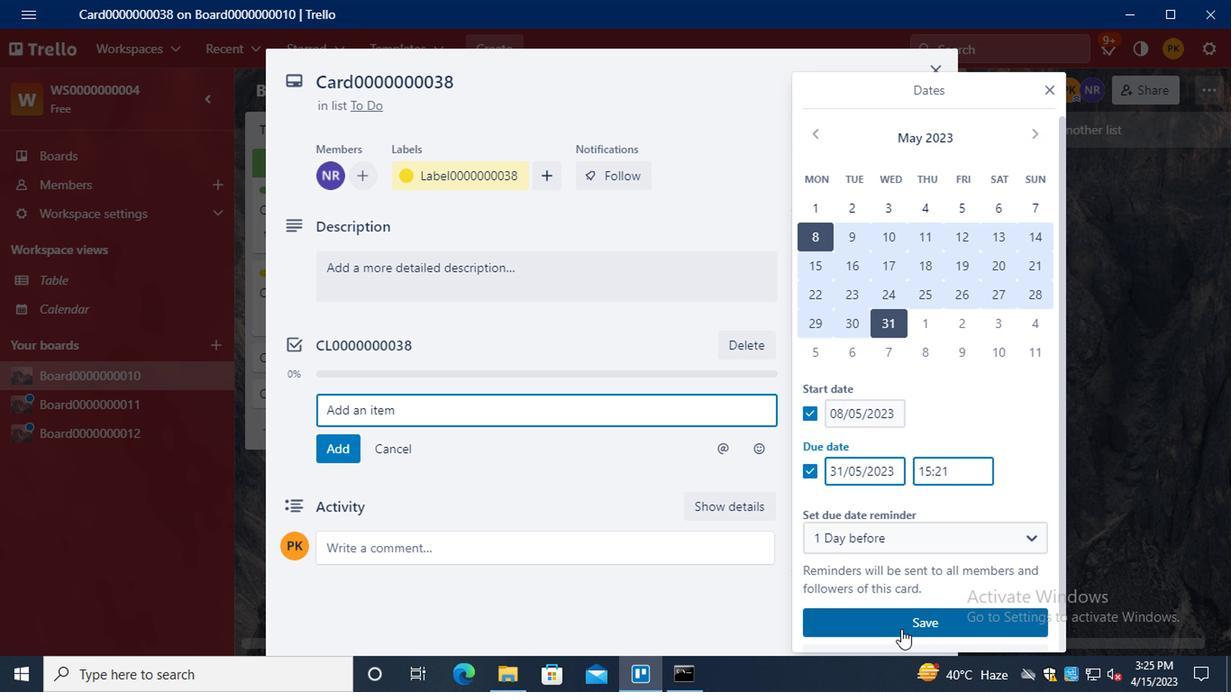 
Action: Mouse pressed left at (896, 626)
Screenshot: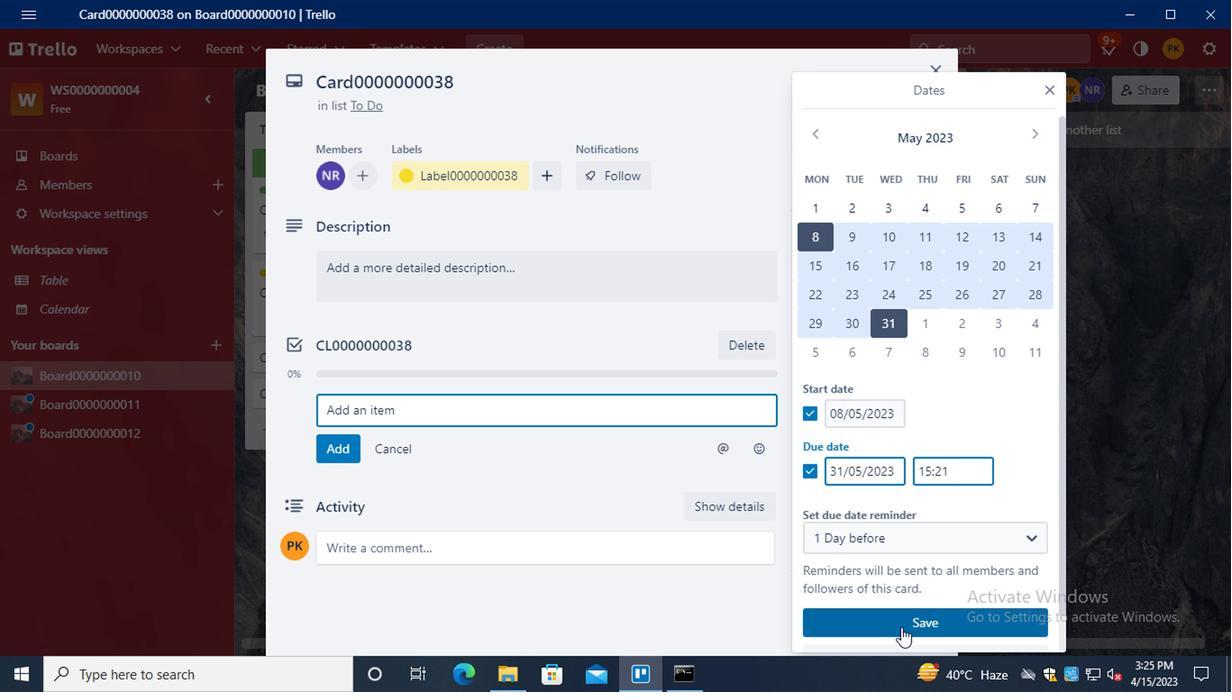 
Action: Mouse moved to (663, 311)
Screenshot: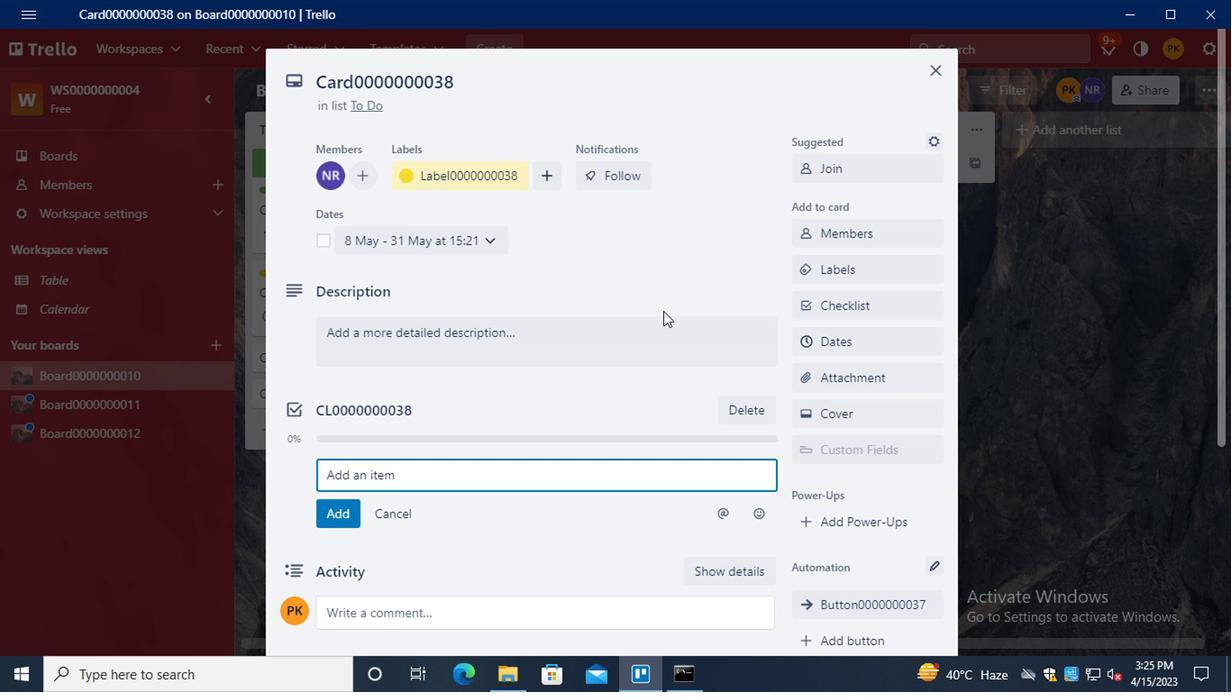 
